 Task: Look for space in Monserrato, Italy from 1st June, 2023 to 9th June, 2023 for 5 adults in price range Rs.6000 to Rs.12000. Place can be entire place with 3 bedrooms having 3 beds and 3 bathrooms. Property type can be house, flat, guest house. Booking option can be shelf check-in. Required host language is English.
Action: Mouse moved to (541, 80)
Screenshot: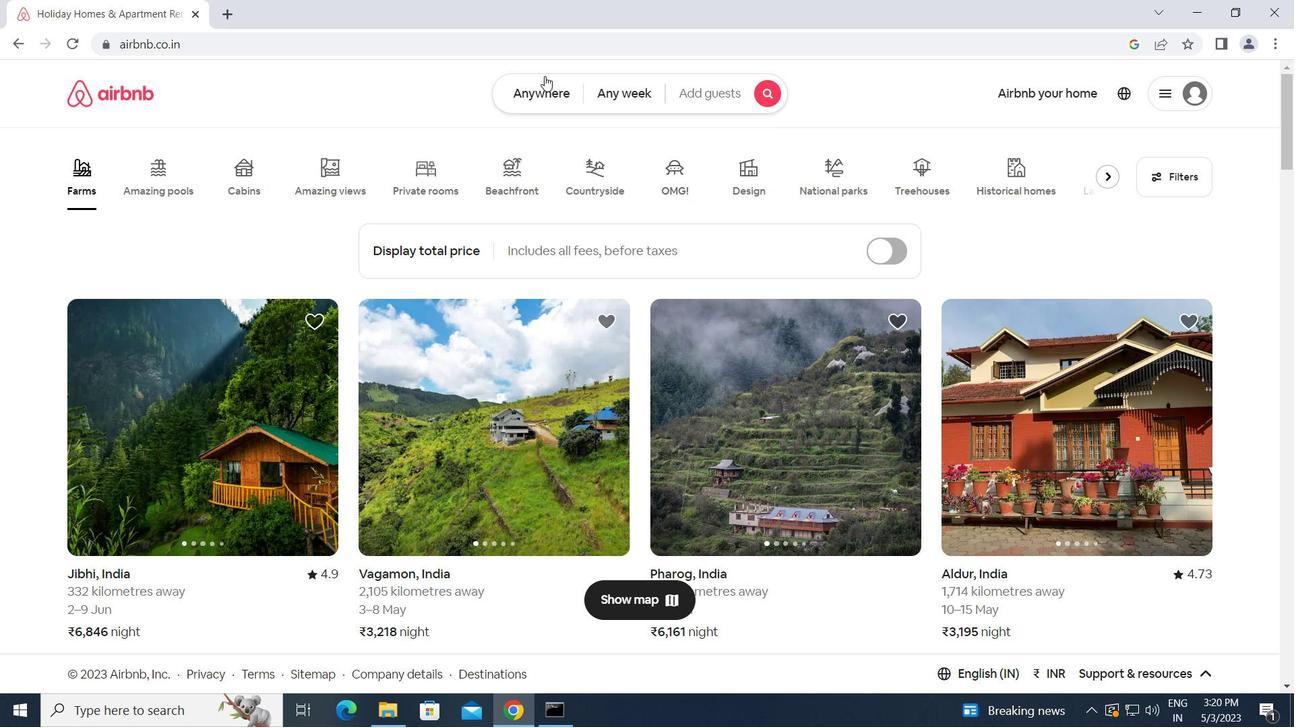 
Action: Mouse pressed left at (541, 80)
Screenshot: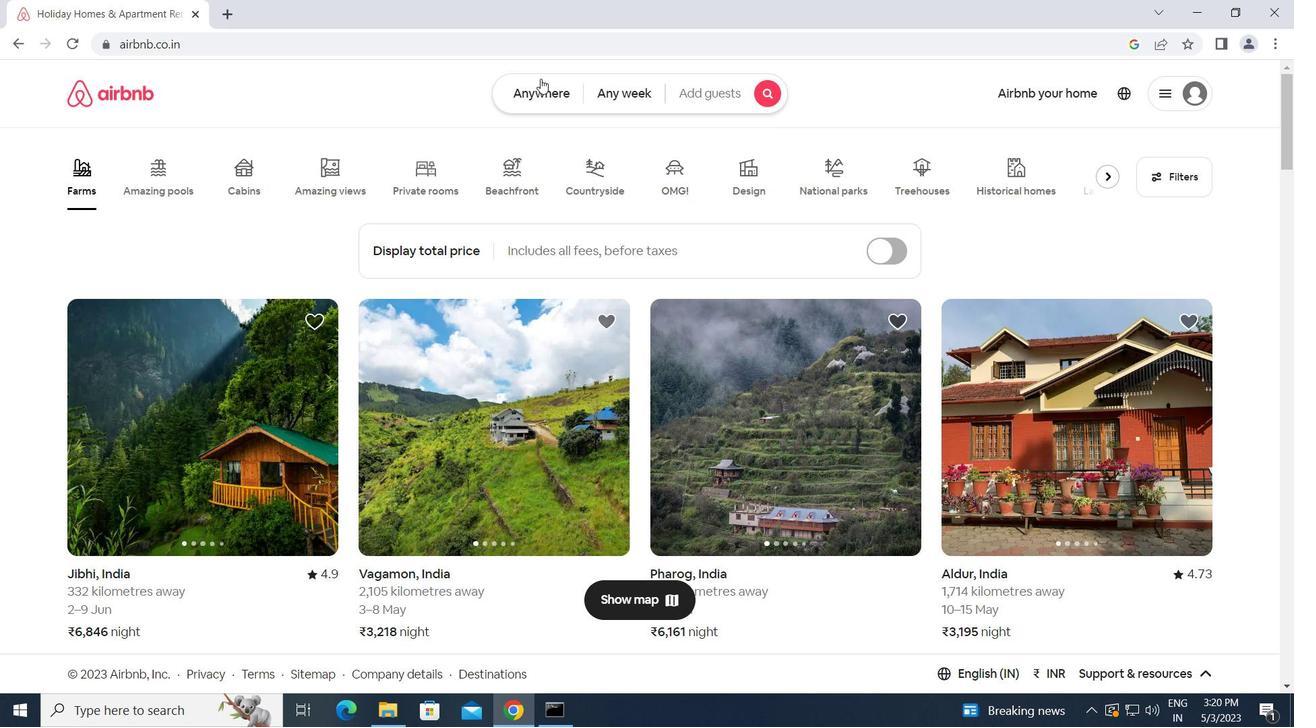 
Action: Mouse moved to (411, 148)
Screenshot: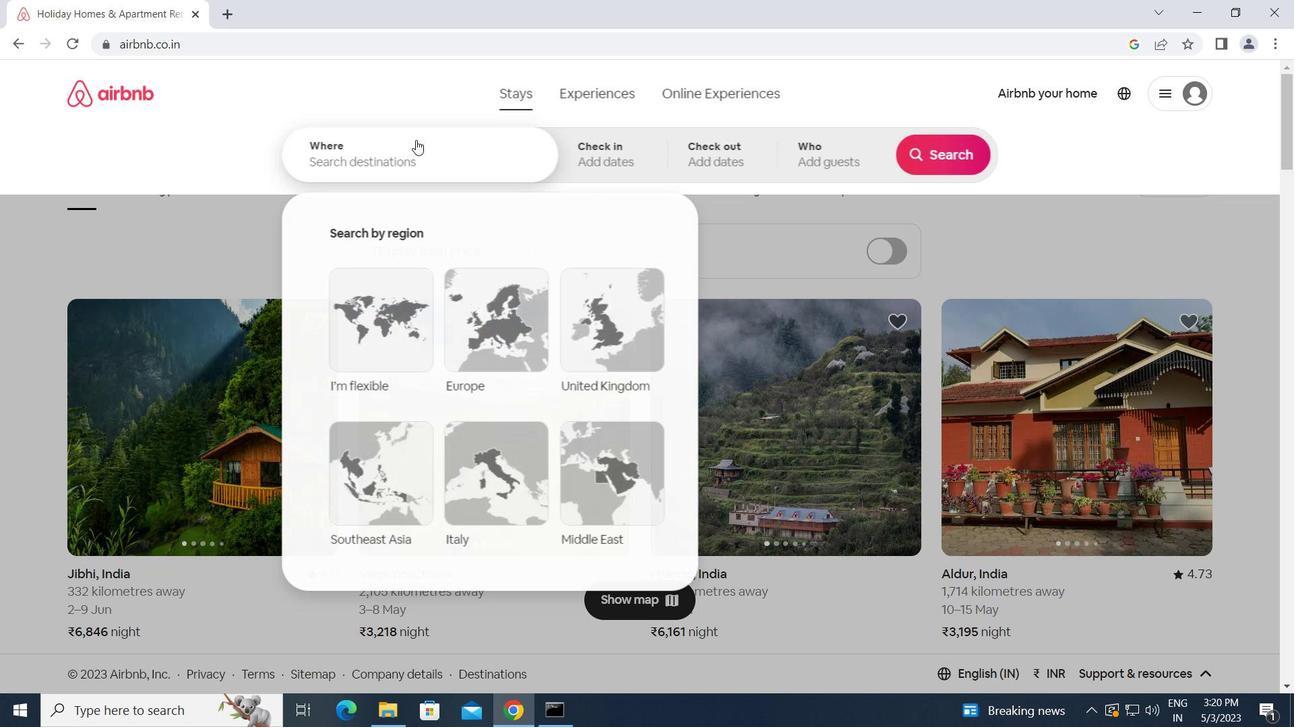
Action: Mouse pressed left at (411, 148)
Screenshot: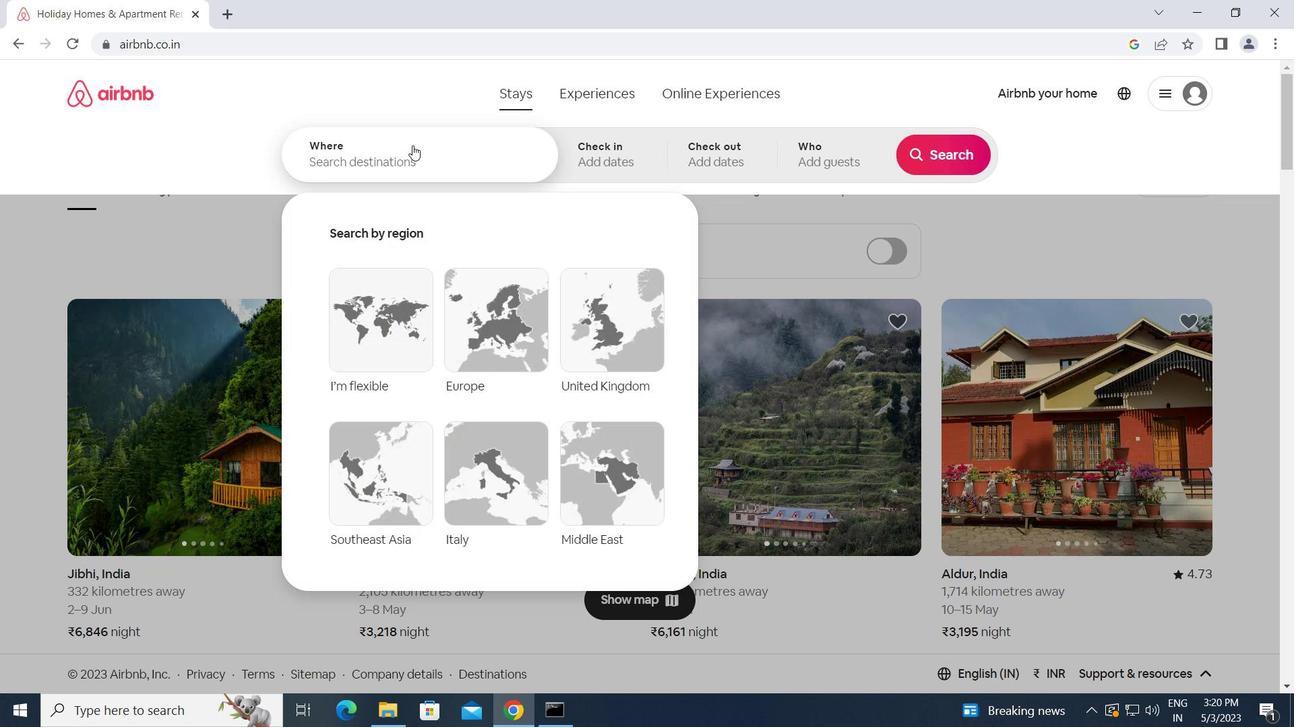 
Action: Key pressed m<Key.caps_lock>onserrato,<Key.space><Key.caps_lock>i<Key.caps_lock>taly<Key.enter>
Screenshot: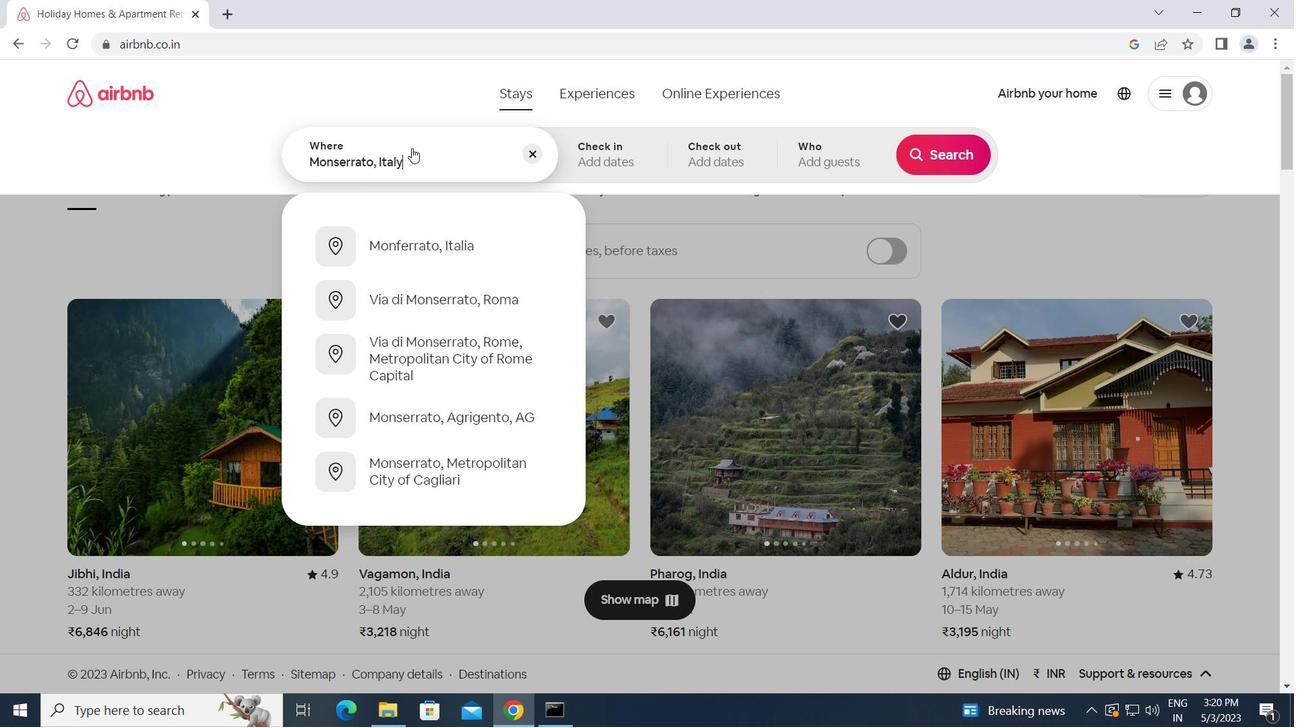 
Action: Mouse moved to (847, 363)
Screenshot: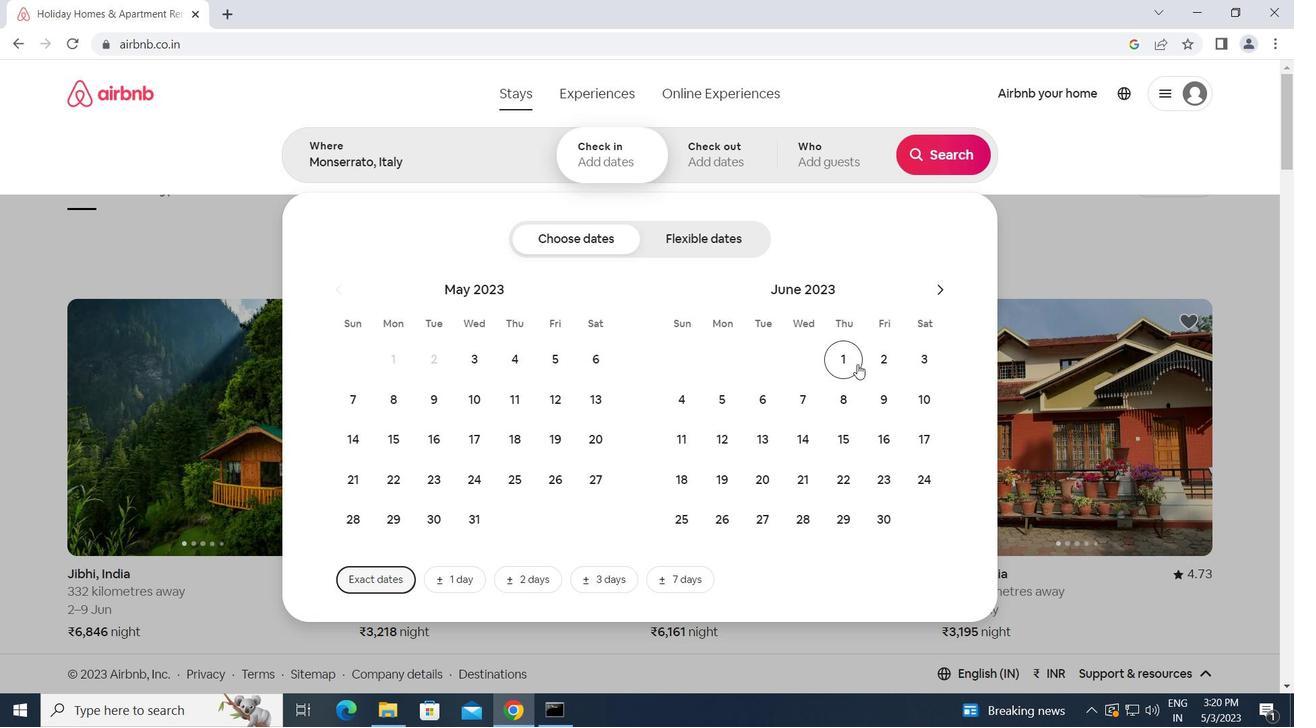 
Action: Mouse pressed left at (847, 363)
Screenshot: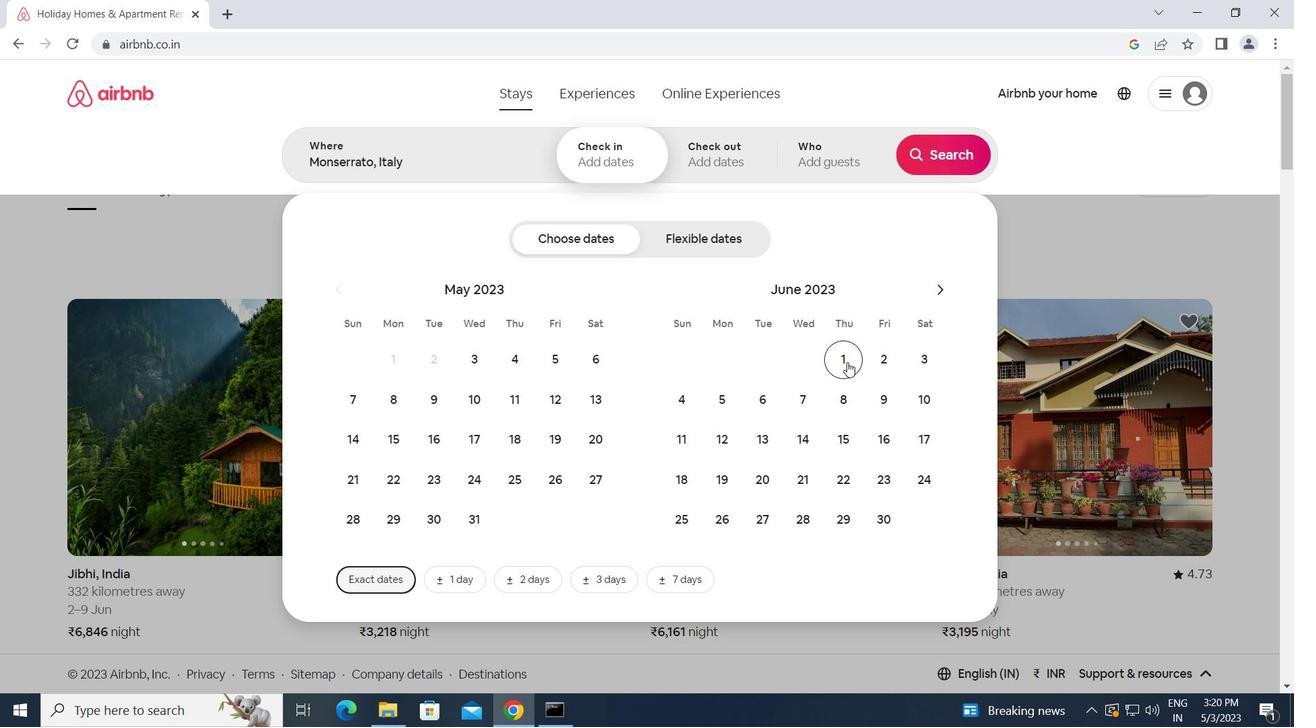 
Action: Mouse moved to (886, 398)
Screenshot: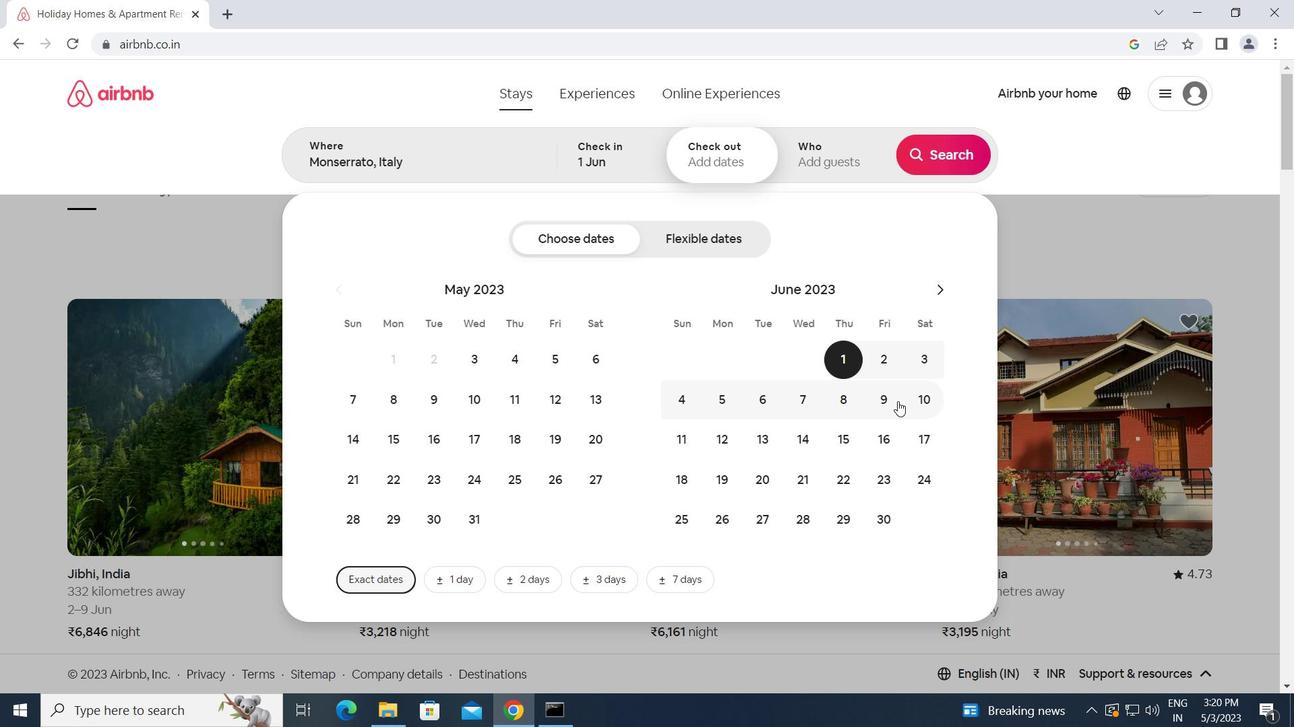 
Action: Mouse pressed left at (886, 398)
Screenshot: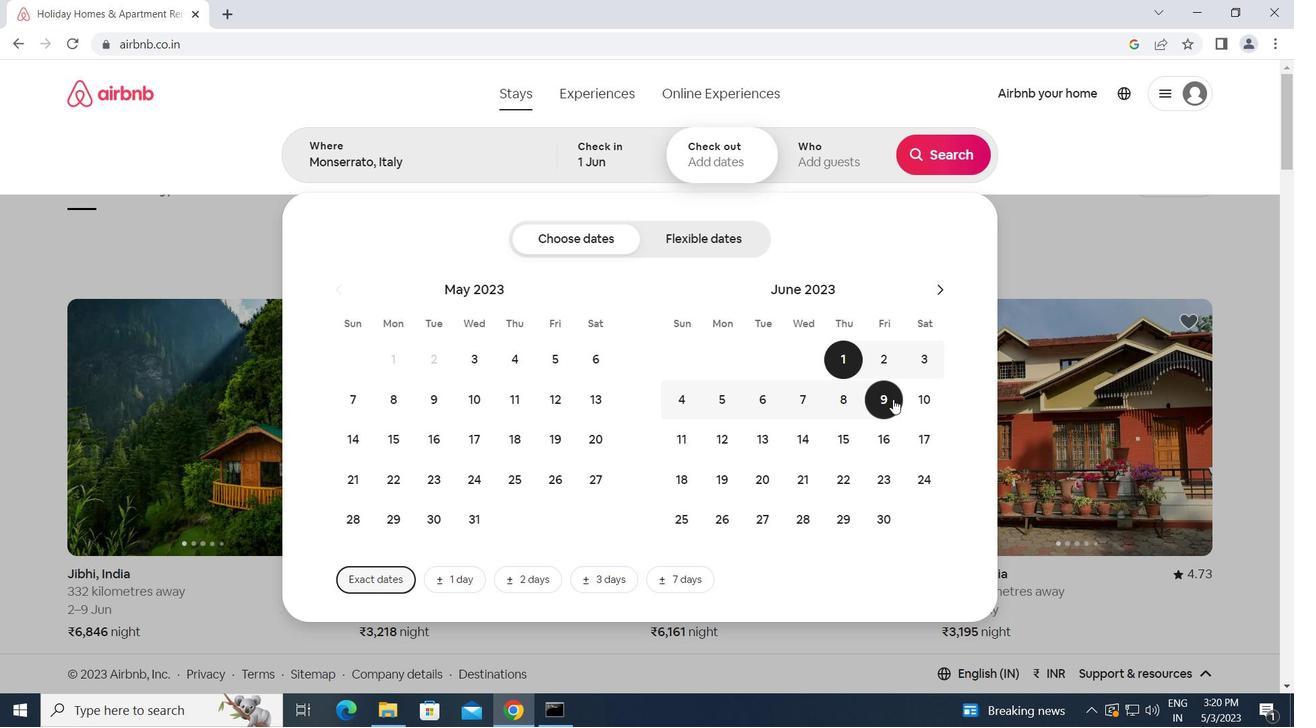 
Action: Mouse moved to (809, 147)
Screenshot: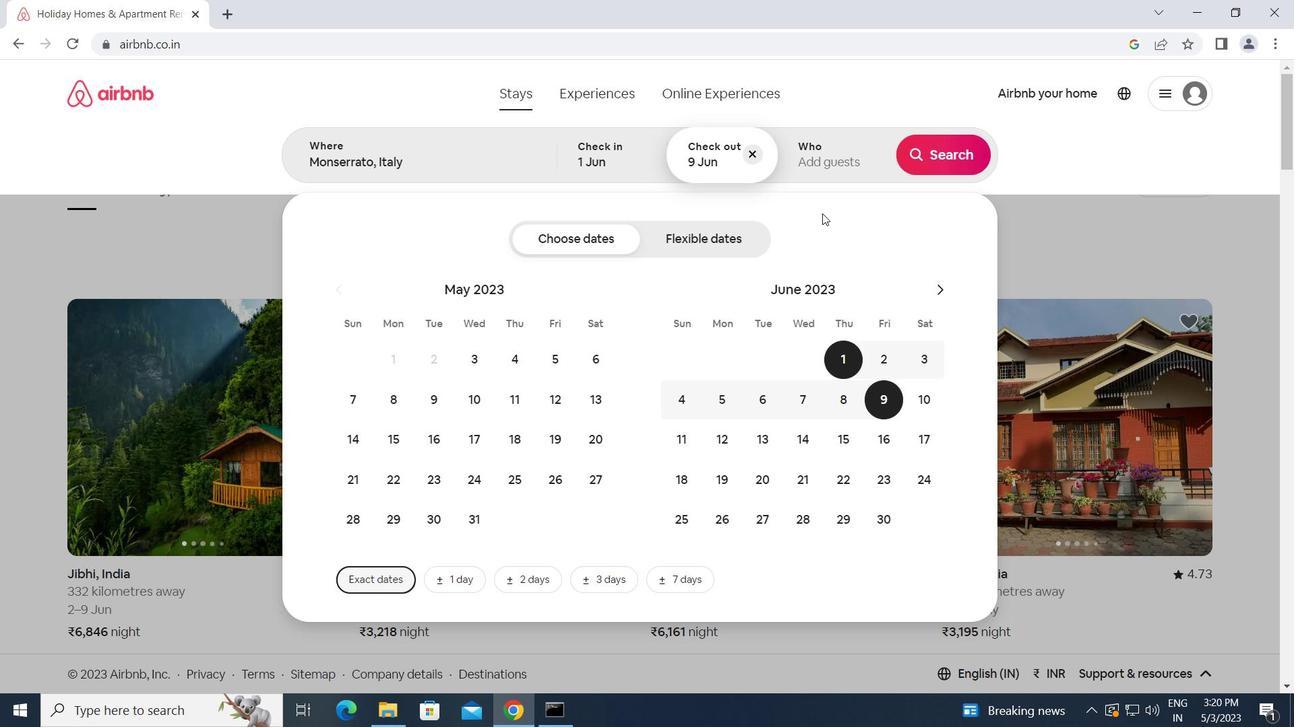 
Action: Mouse pressed left at (809, 147)
Screenshot: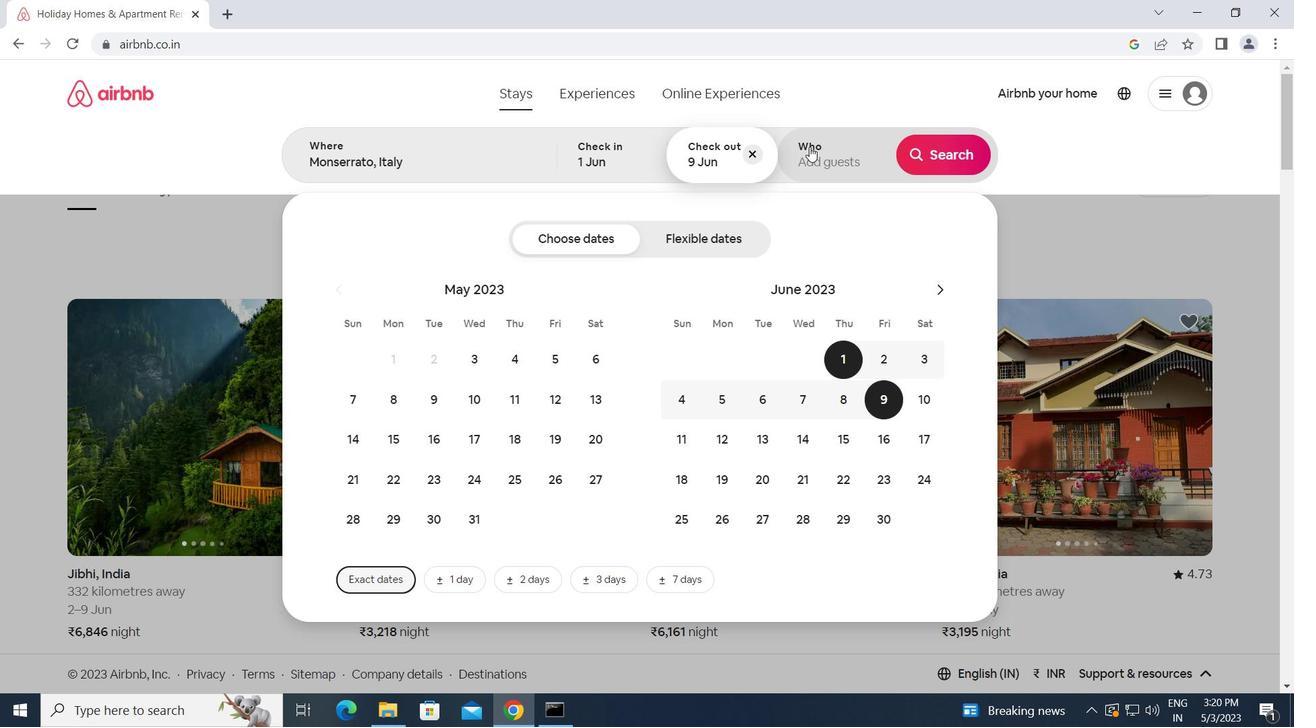 
Action: Mouse moved to (942, 252)
Screenshot: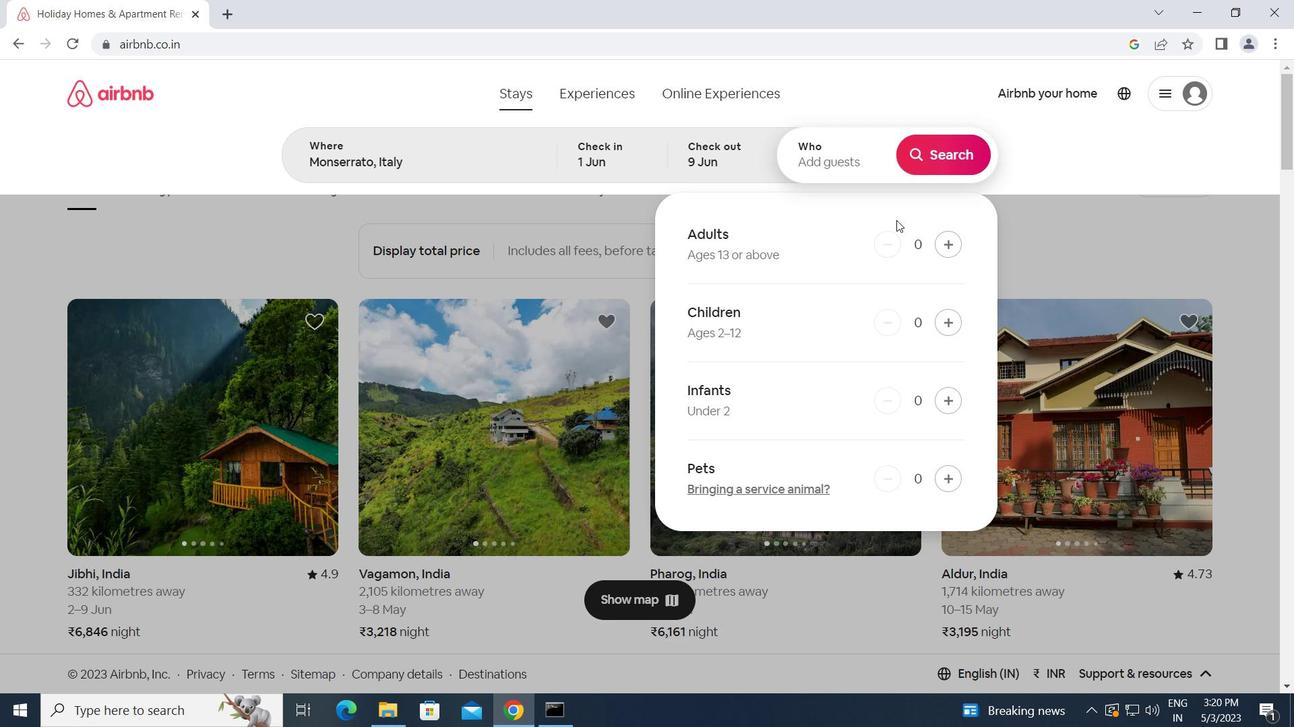 
Action: Mouse pressed left at (942, 252)
Screenshot: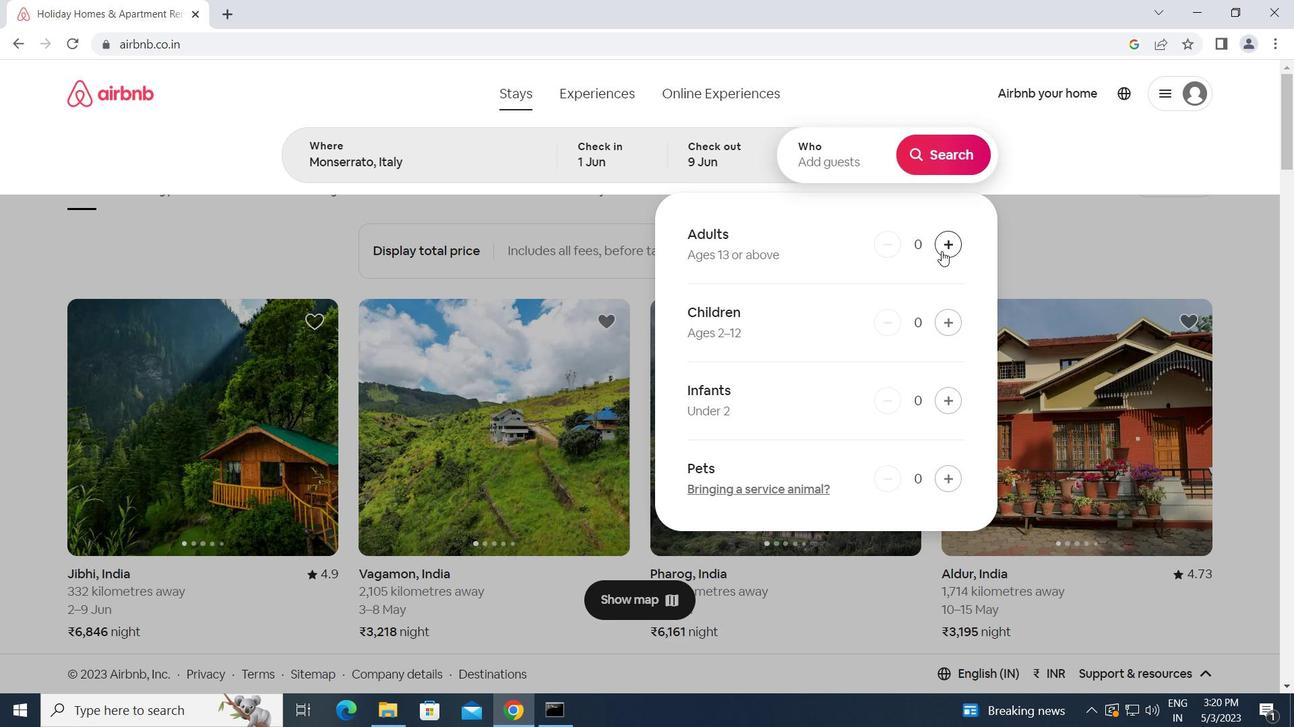 
Action: Mouse pressed left at (942, 252)
Screenshot: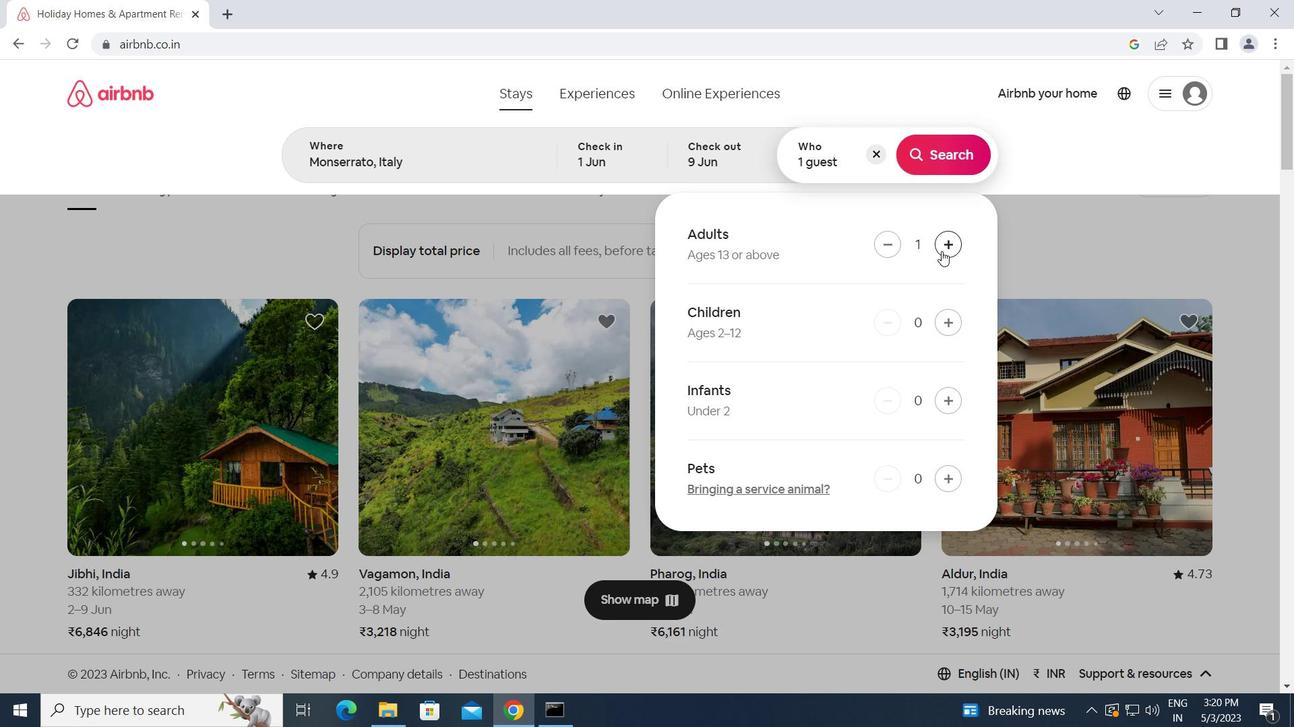 
Action: Mouse pressed left at (942, 252)
Screenshot: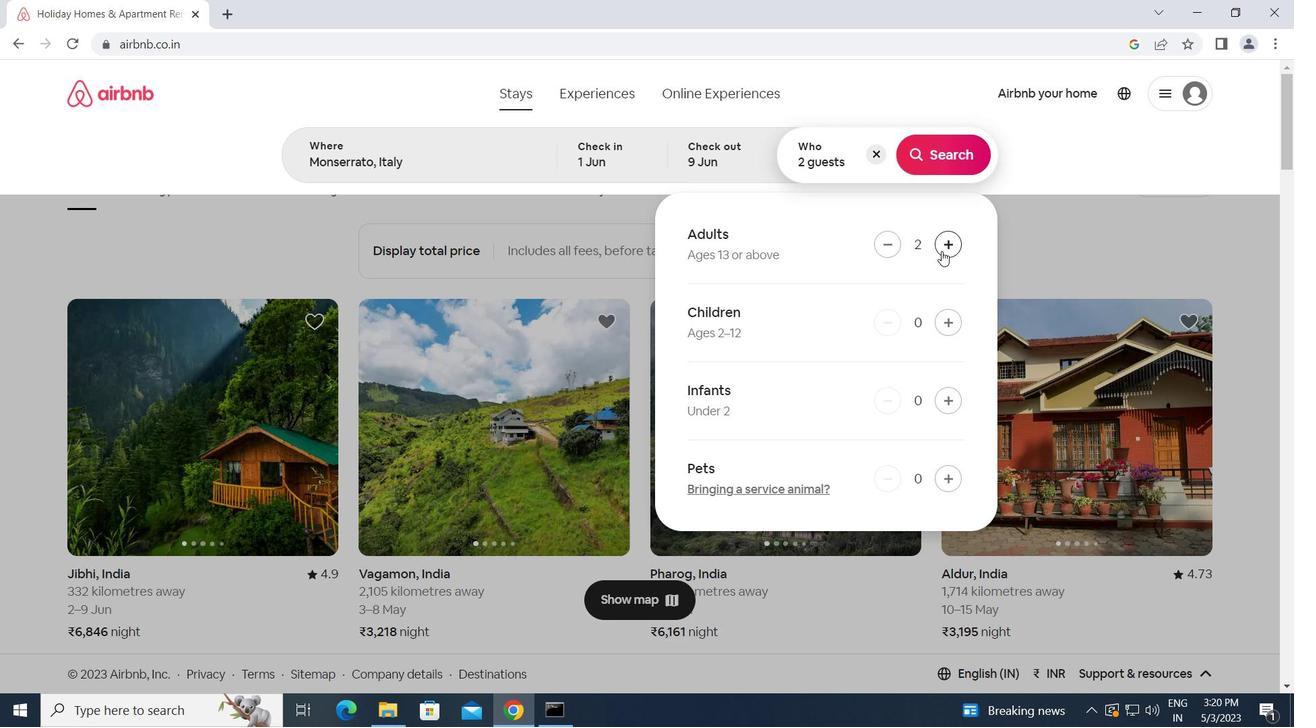
Action: Mouse pressed left at (942, 252)
Screenshot: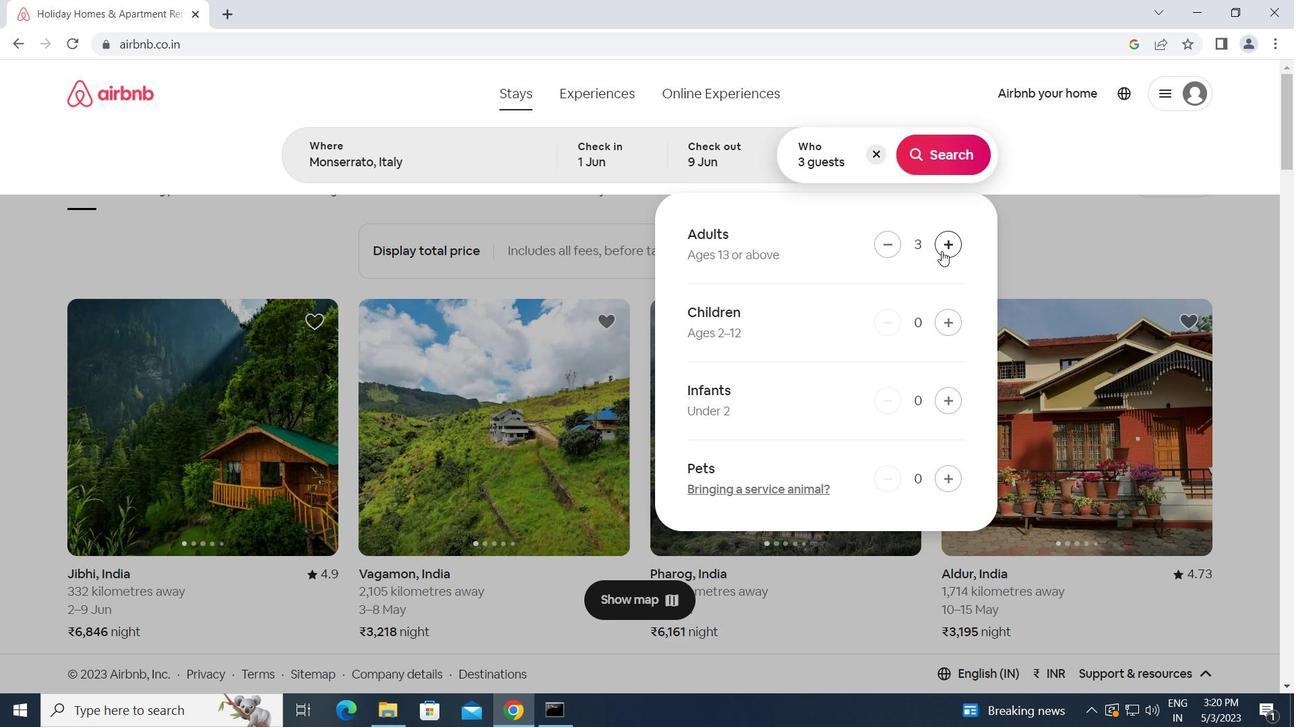 
Action: Mouse pressed left at (942, 252)
Screenshot: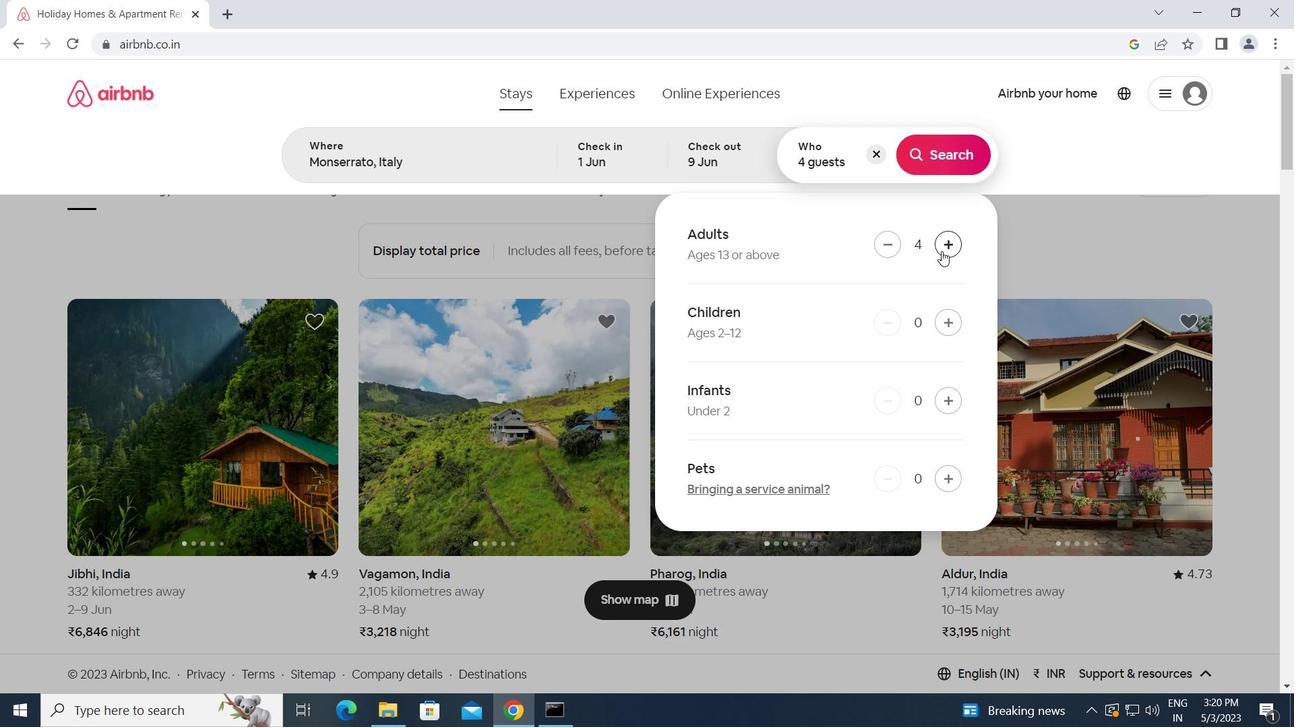 
Action: Mouse moved to (942, 154)
Screenshot: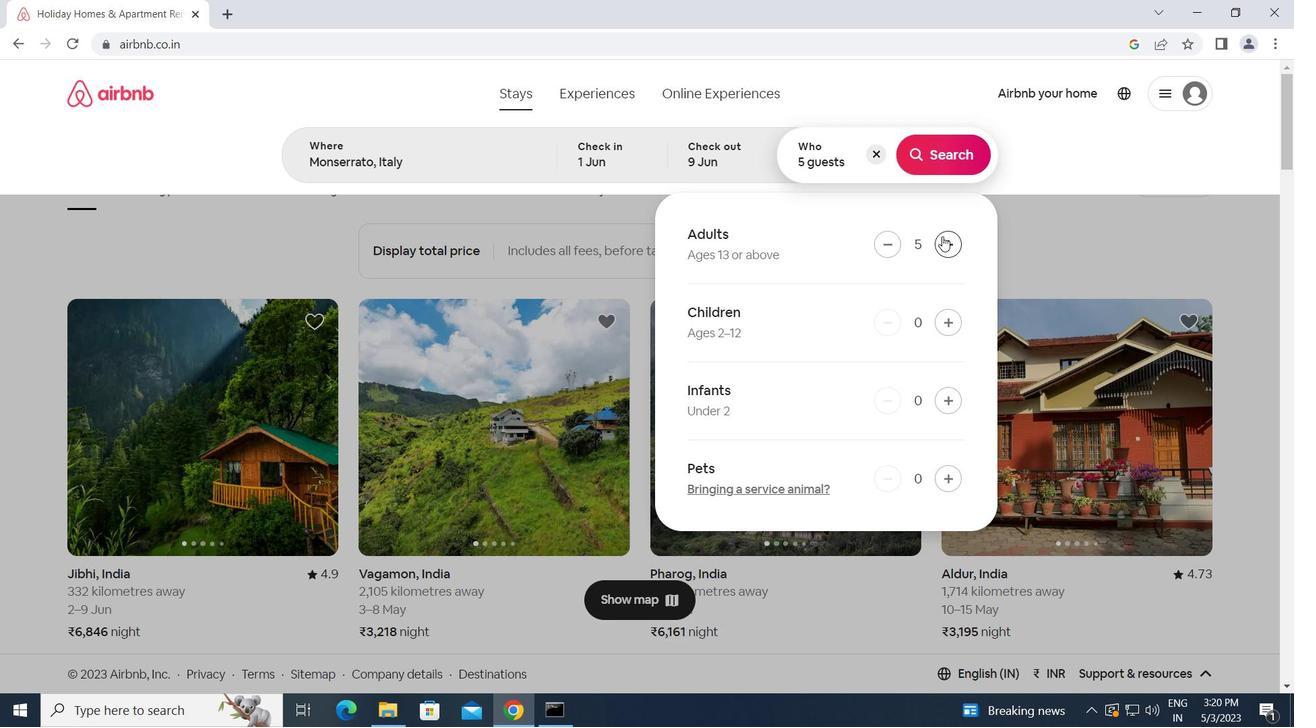 
Action: Mouse pressed left at (942, 154)
Screenshot: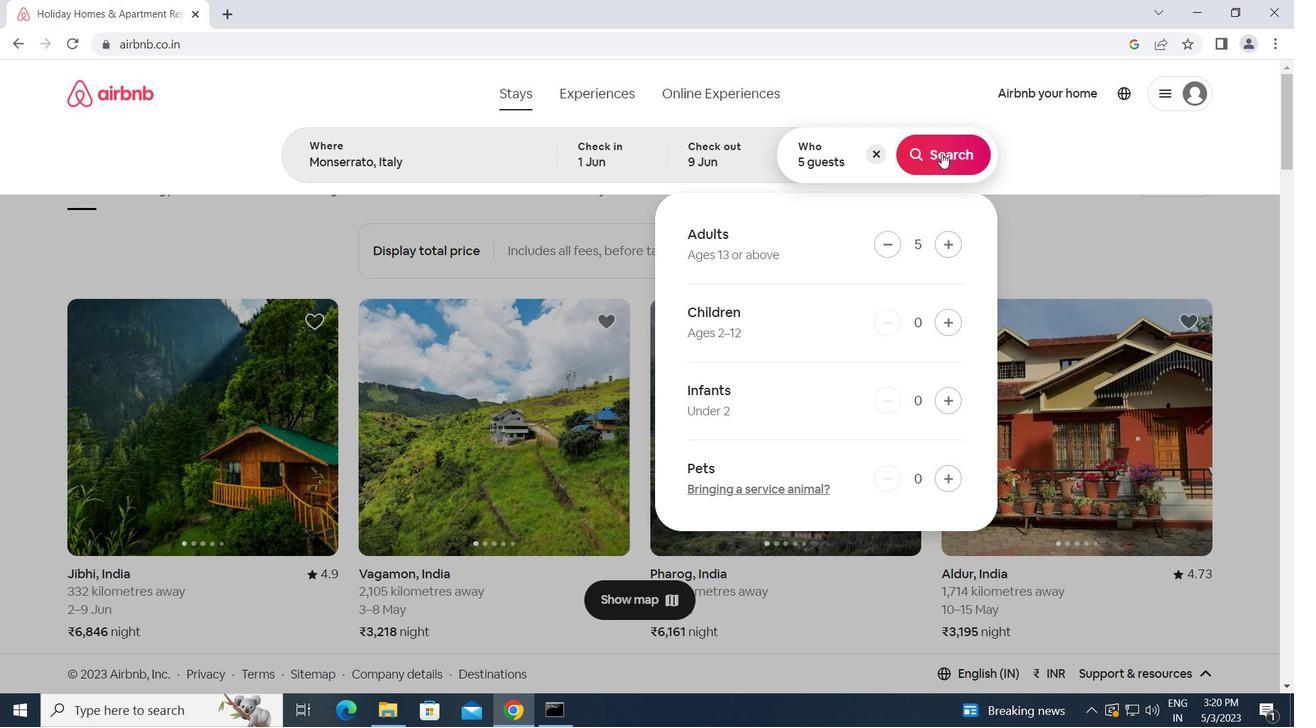 
Action: Mouse moved to (1213, 150)
Screenshot: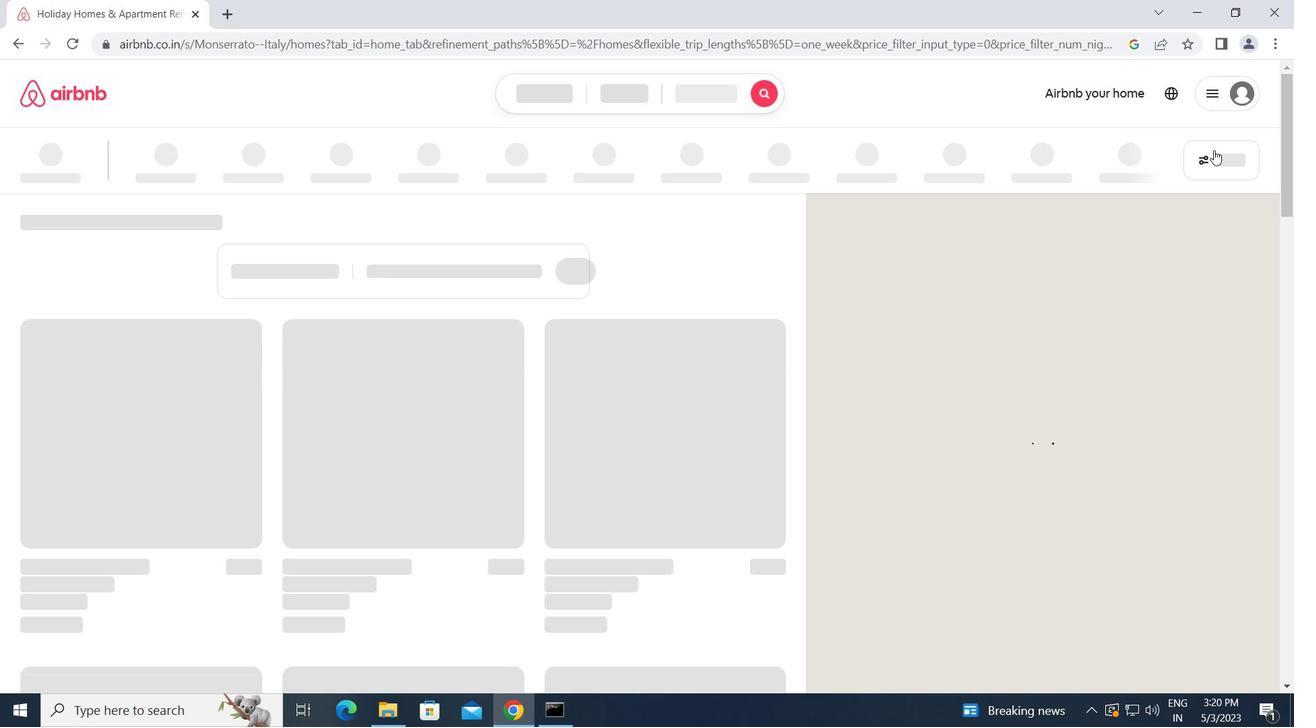 
Action: Mouse pressed left at (1213, 150)
Screenshot: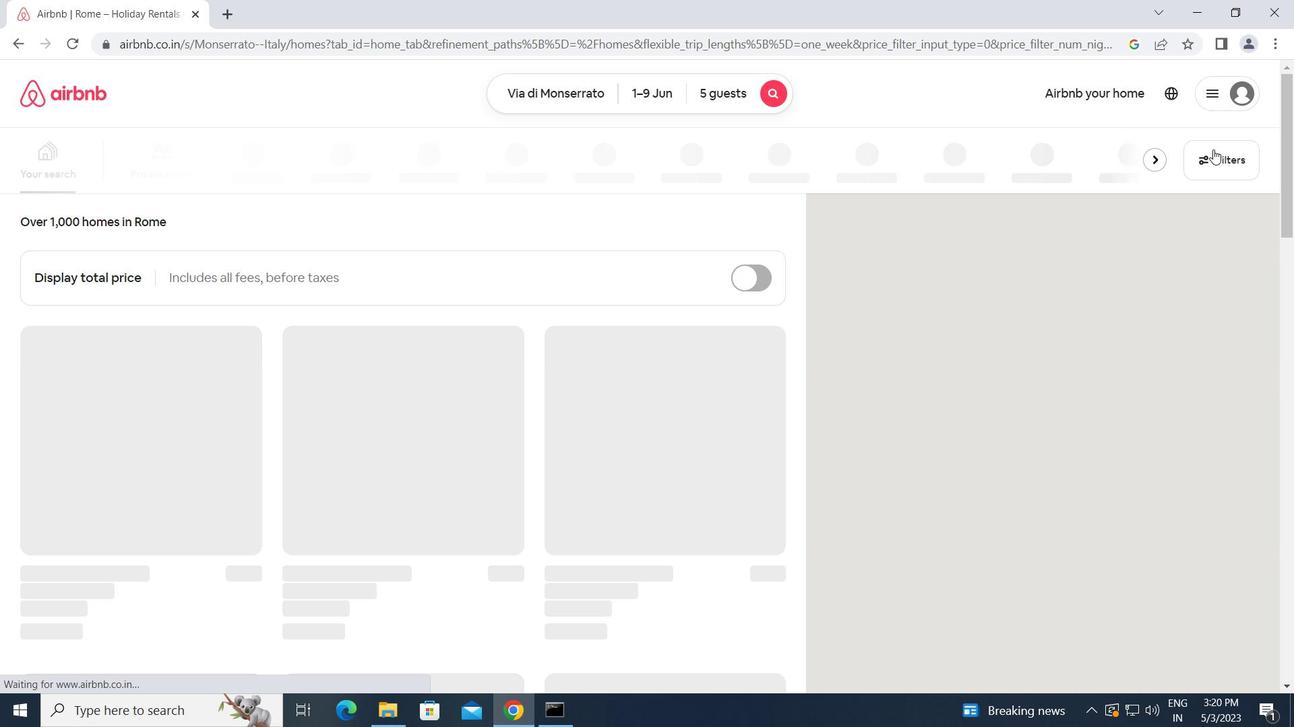 
Action: Mouse moved to (436, 372)
Screenshot: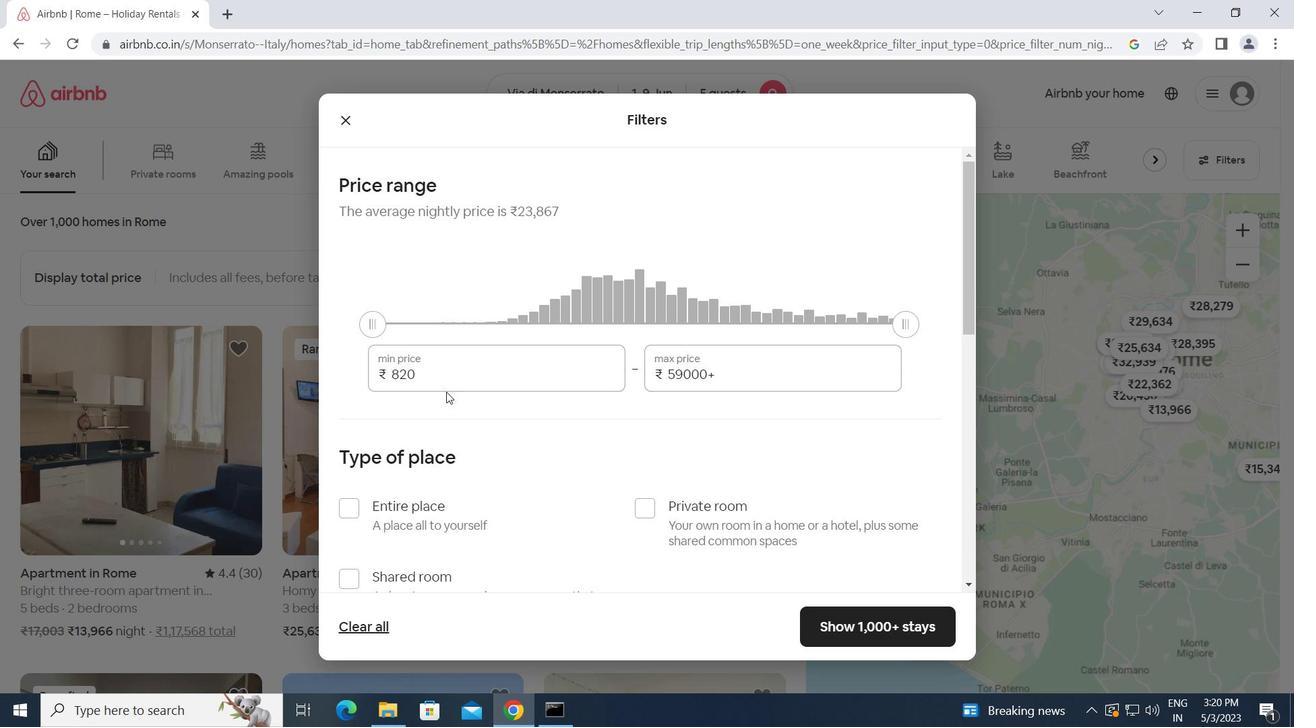 
Action: Mouse pressed left at (436, 372)
Screenshot: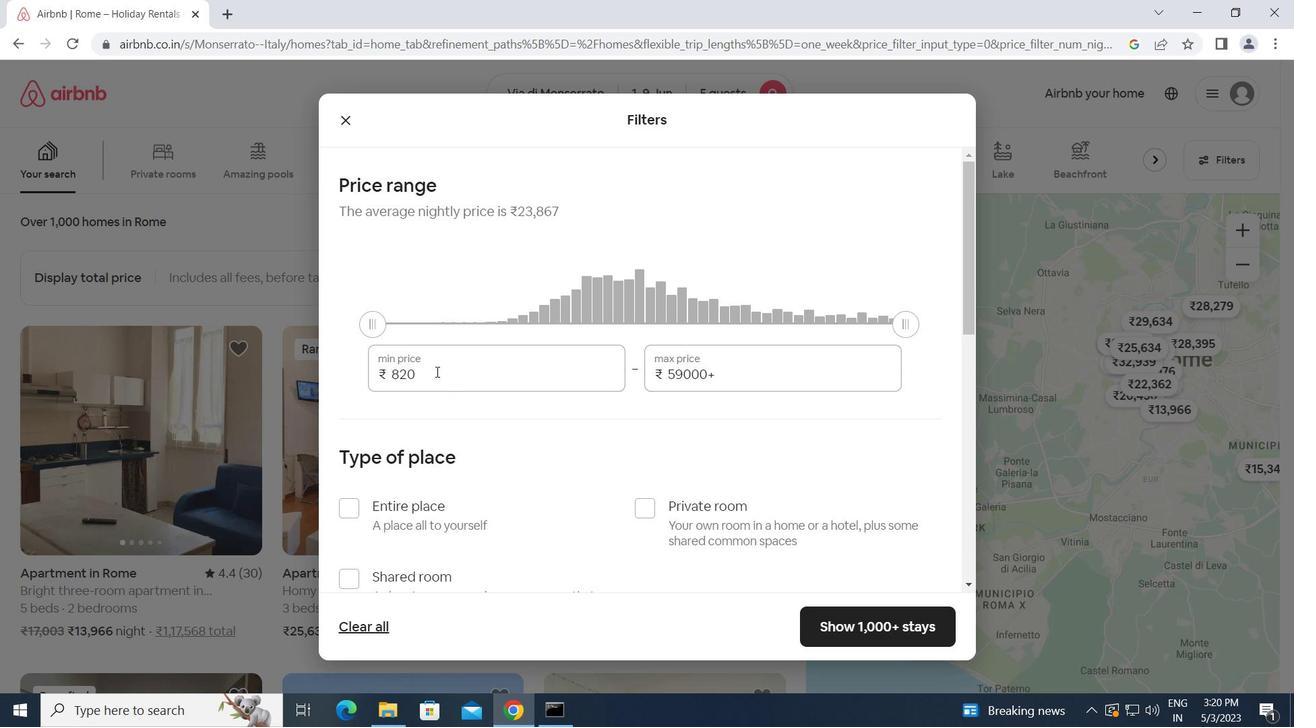 
Action: Mouse moved to (375, 380)
Screenshot: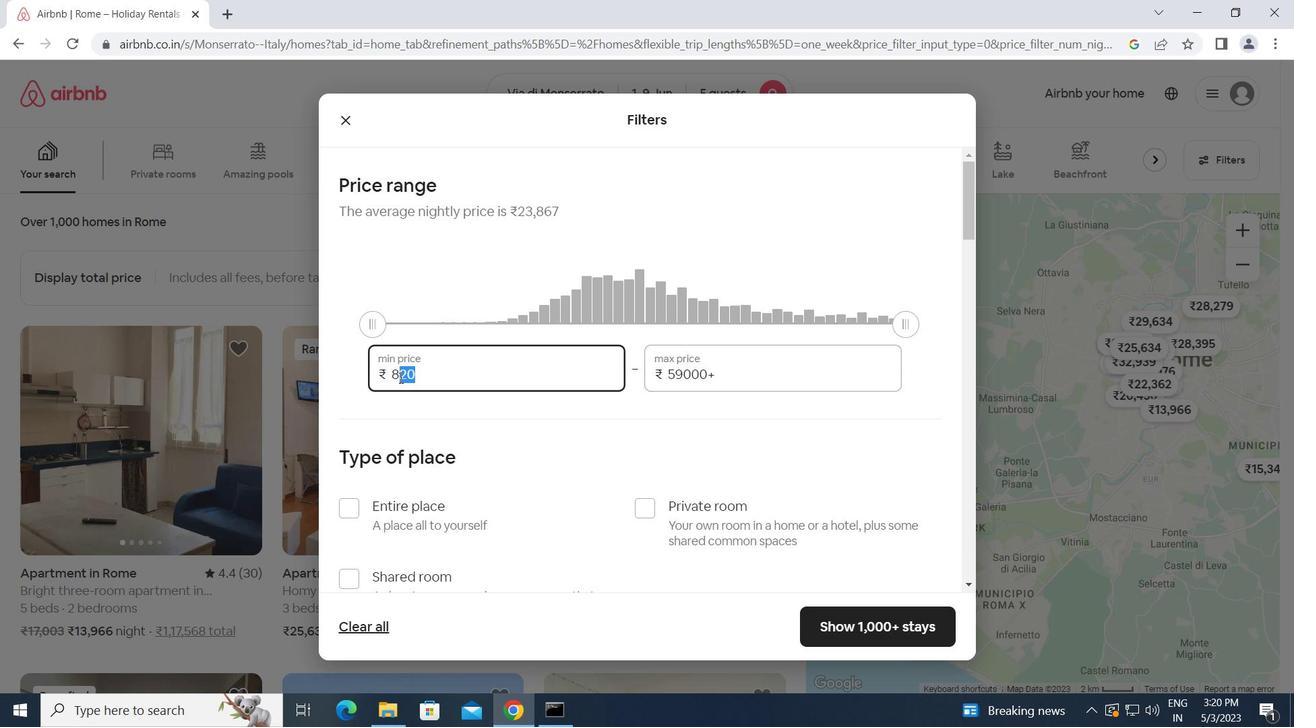 
Action: Key pressed 6000<Key.tab>12000
Screenshot: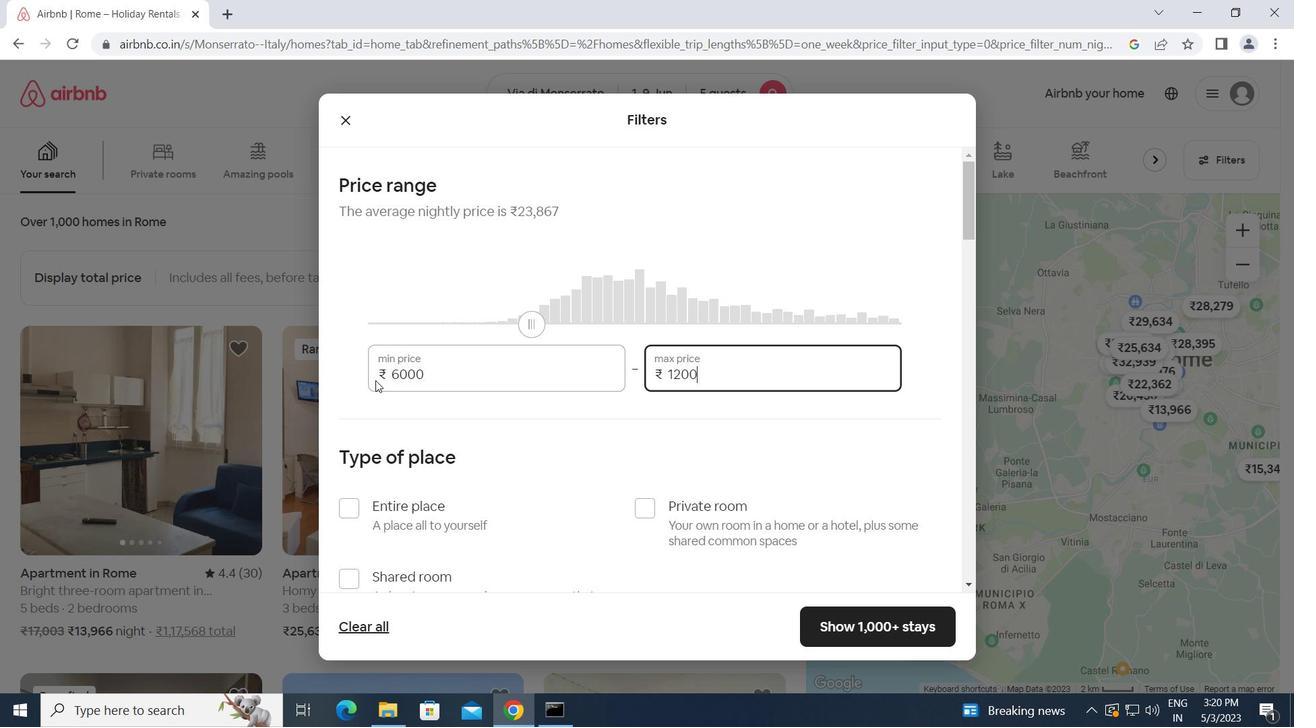 
Action: Mouse moved to (341, 509)
Screenshot: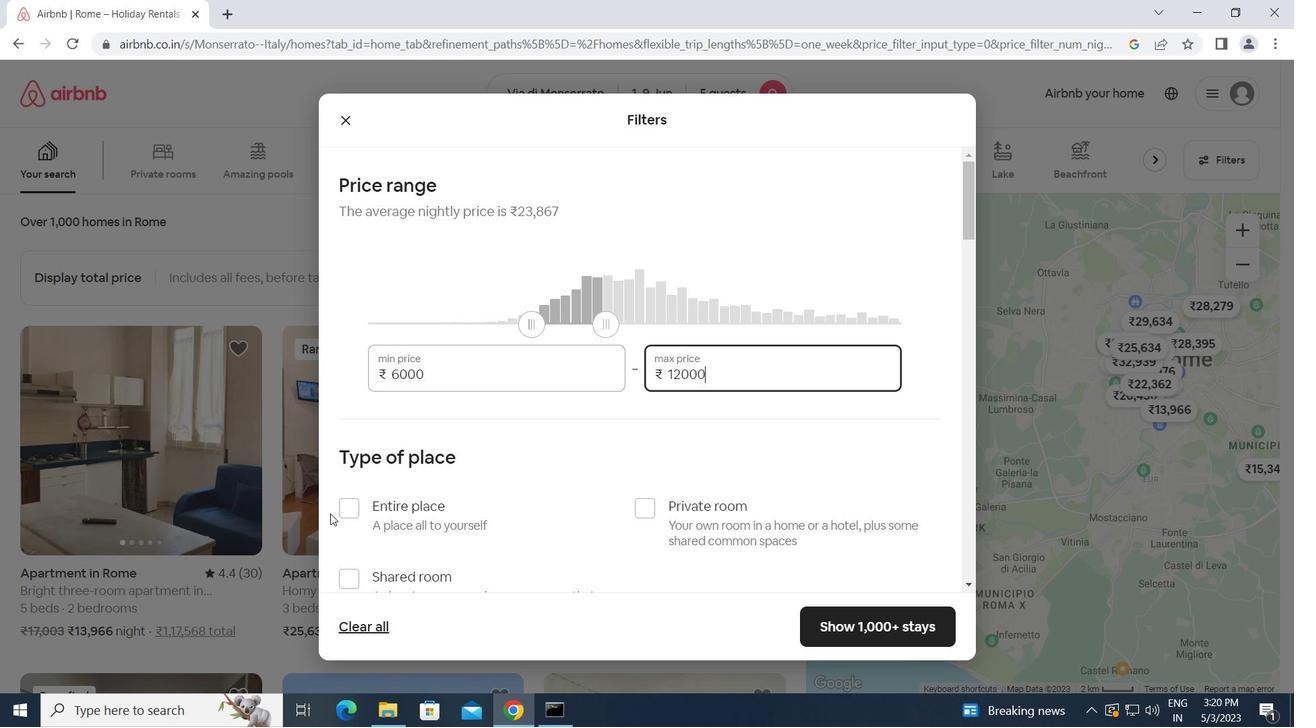 
Action: Mouse pressed left at (341, 509)
Screenshot: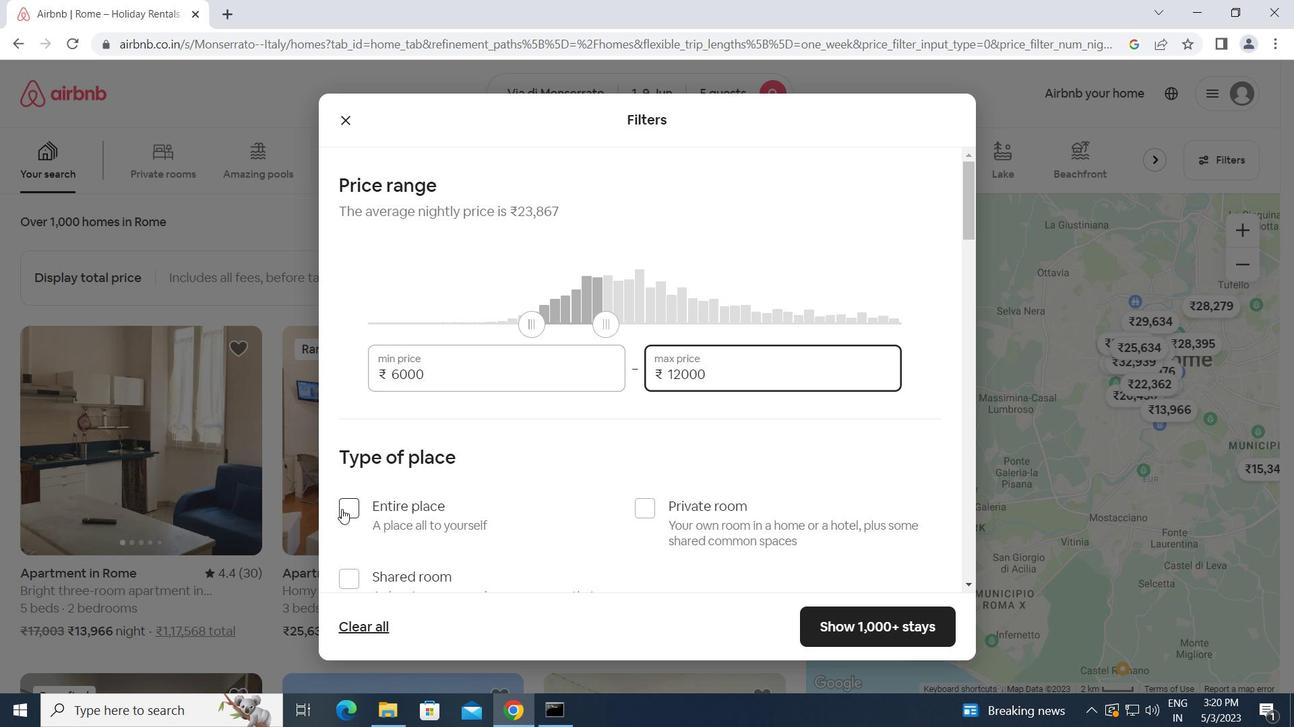 
Action: Mouse moved to (429, 505)
Screenshot: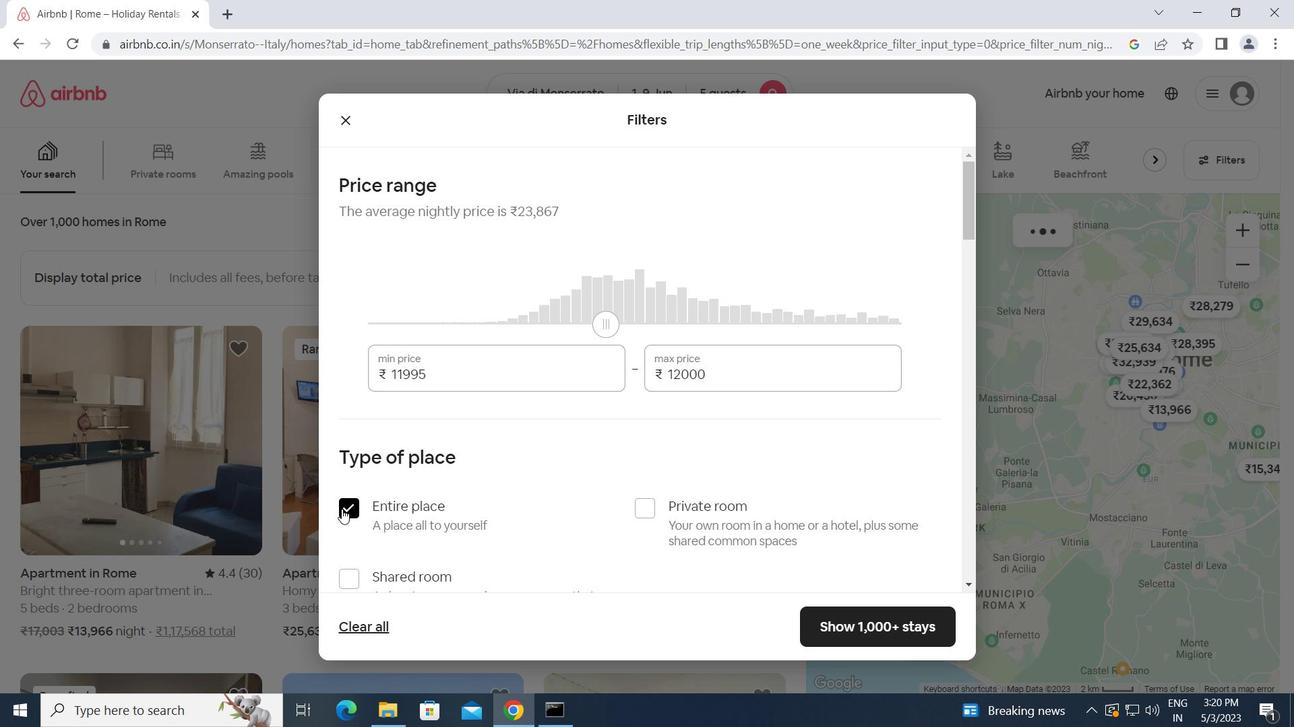 
Action: Mouse scrolled (429, 504) with delta (0, 0)
Screenshot: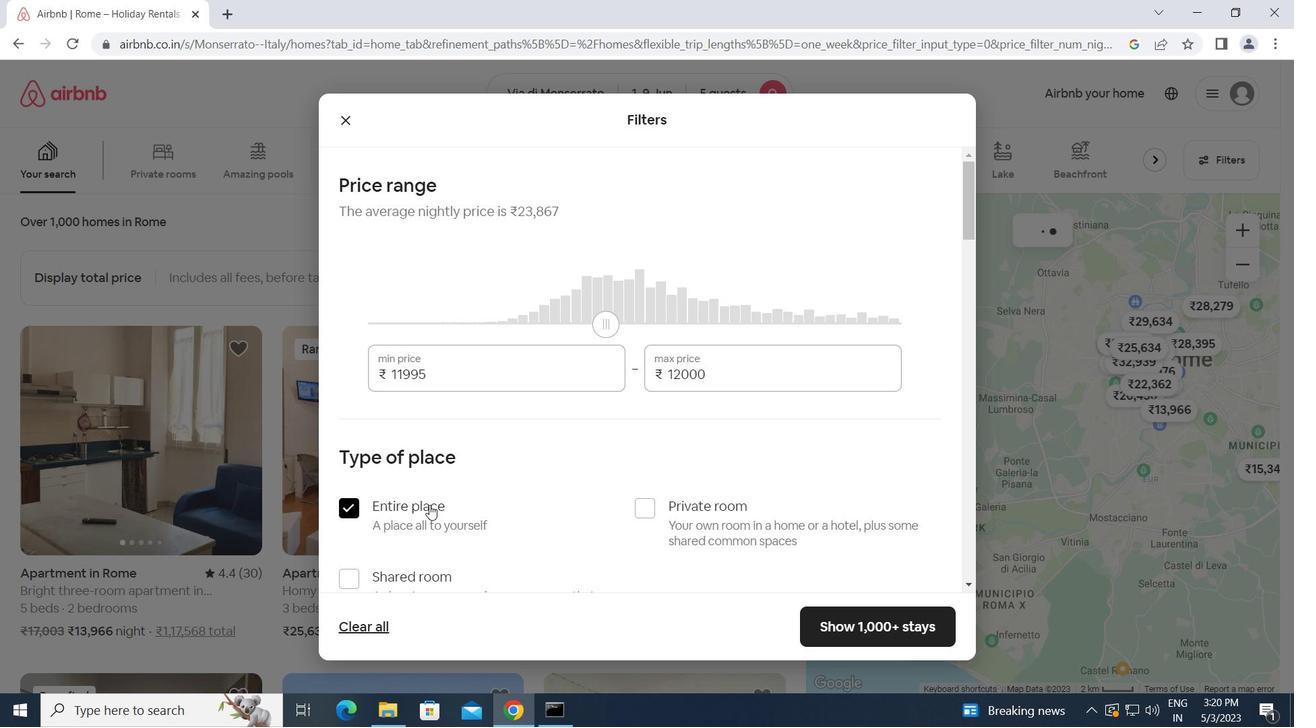 
Action: Mouse scrolled (429, 504) with delta (0, 0)
Screenshot: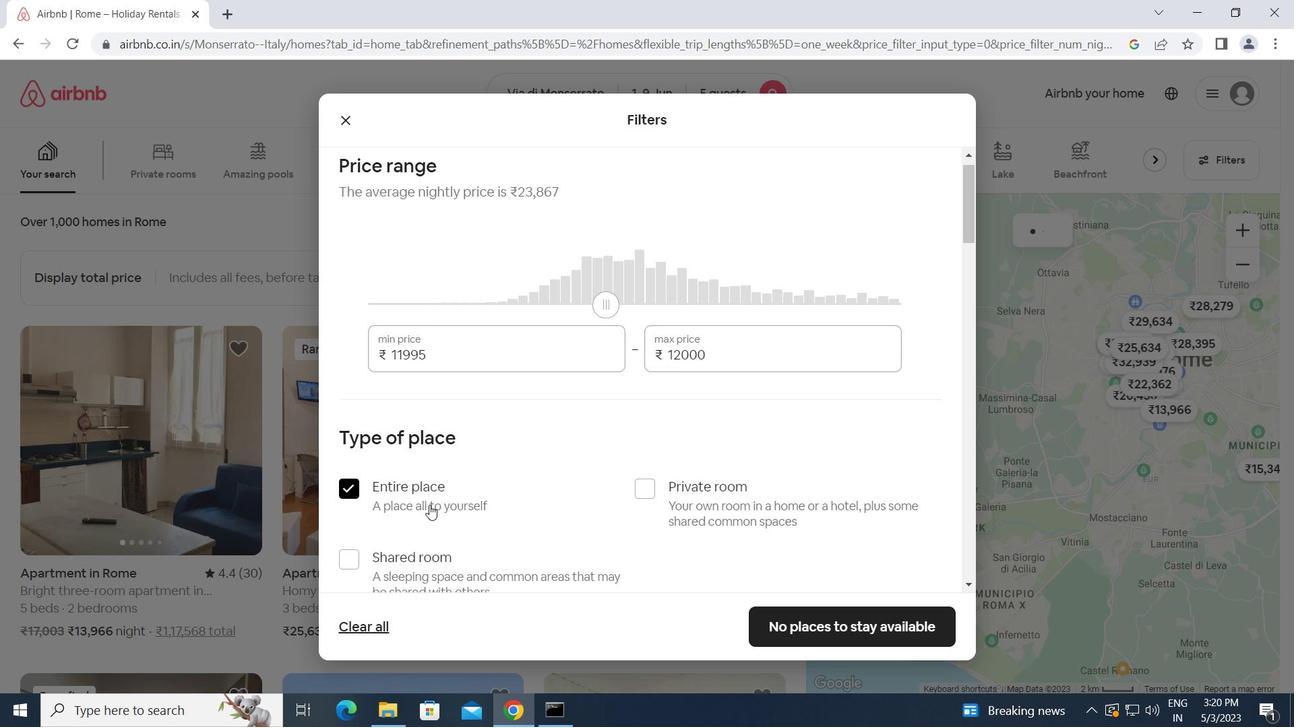 
Action: Mouse scrolled (429, 504) with delta (0, 0)
Screenshot: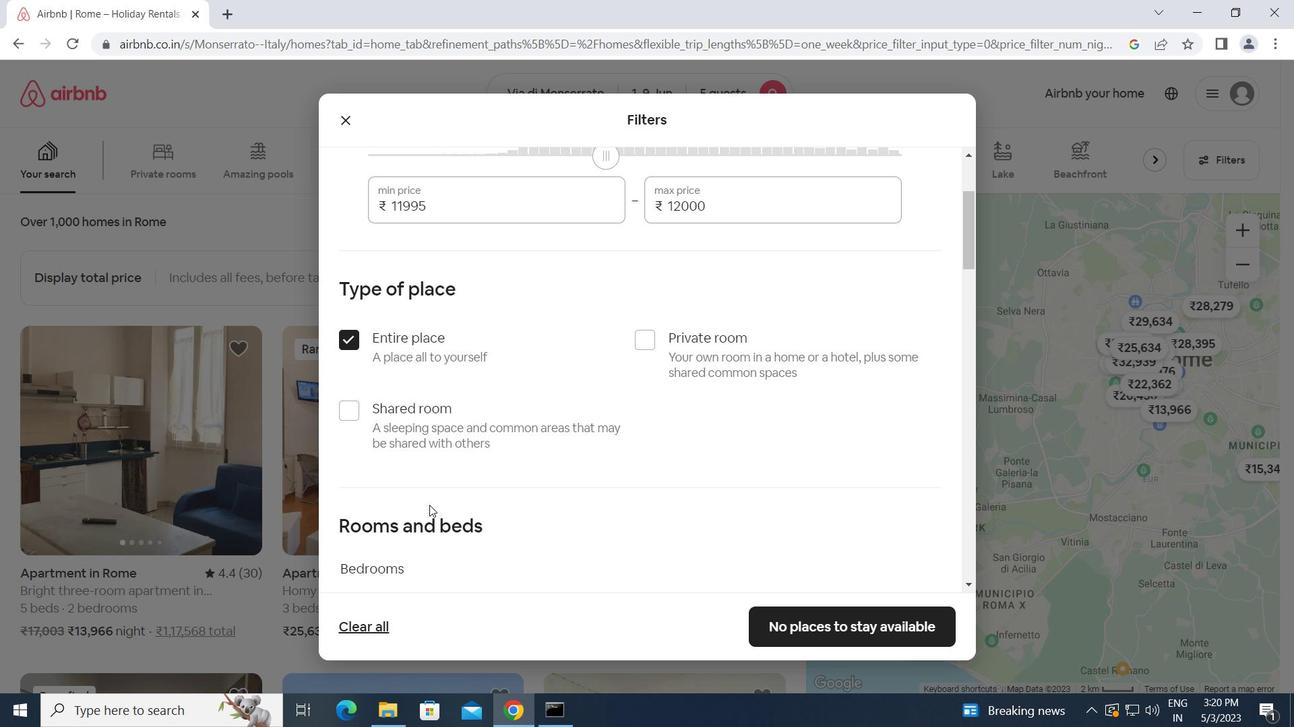 
Action: Mouse scrolled (429, 504) with delta (0, 0)
Screenshot: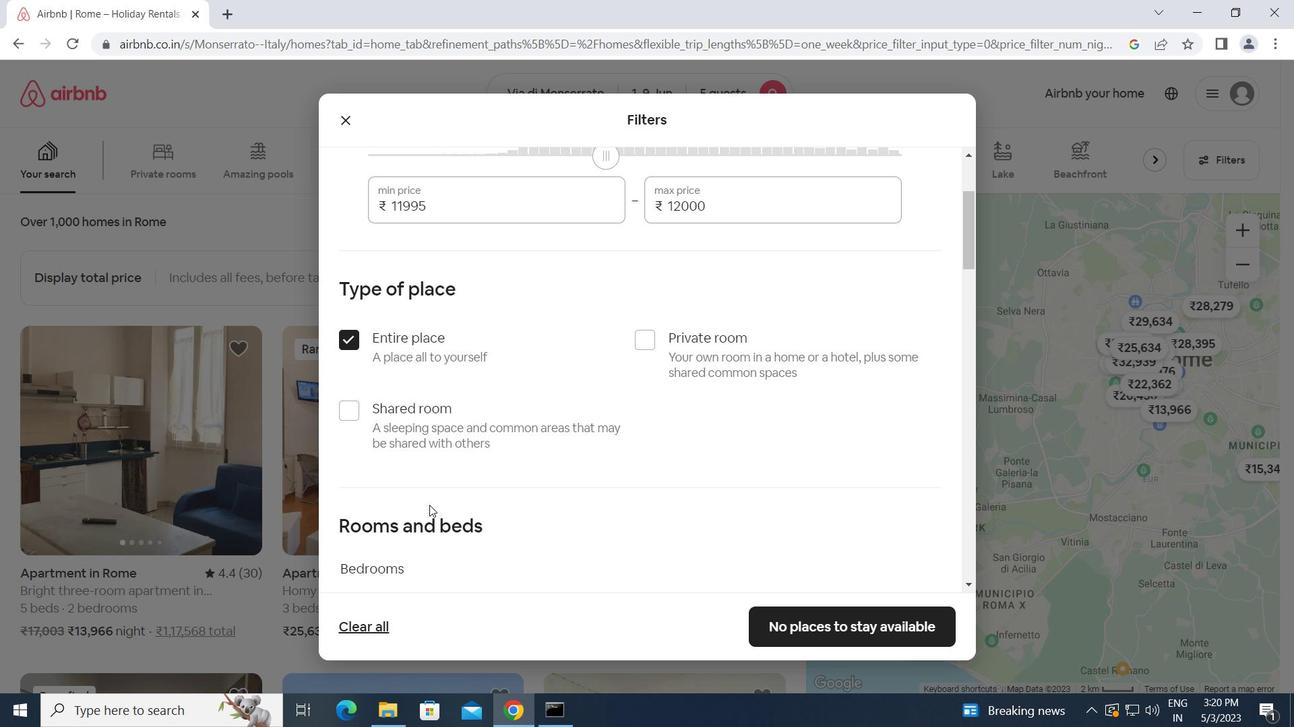 
Action: Mouse moved to (569, 440)
Screenshot: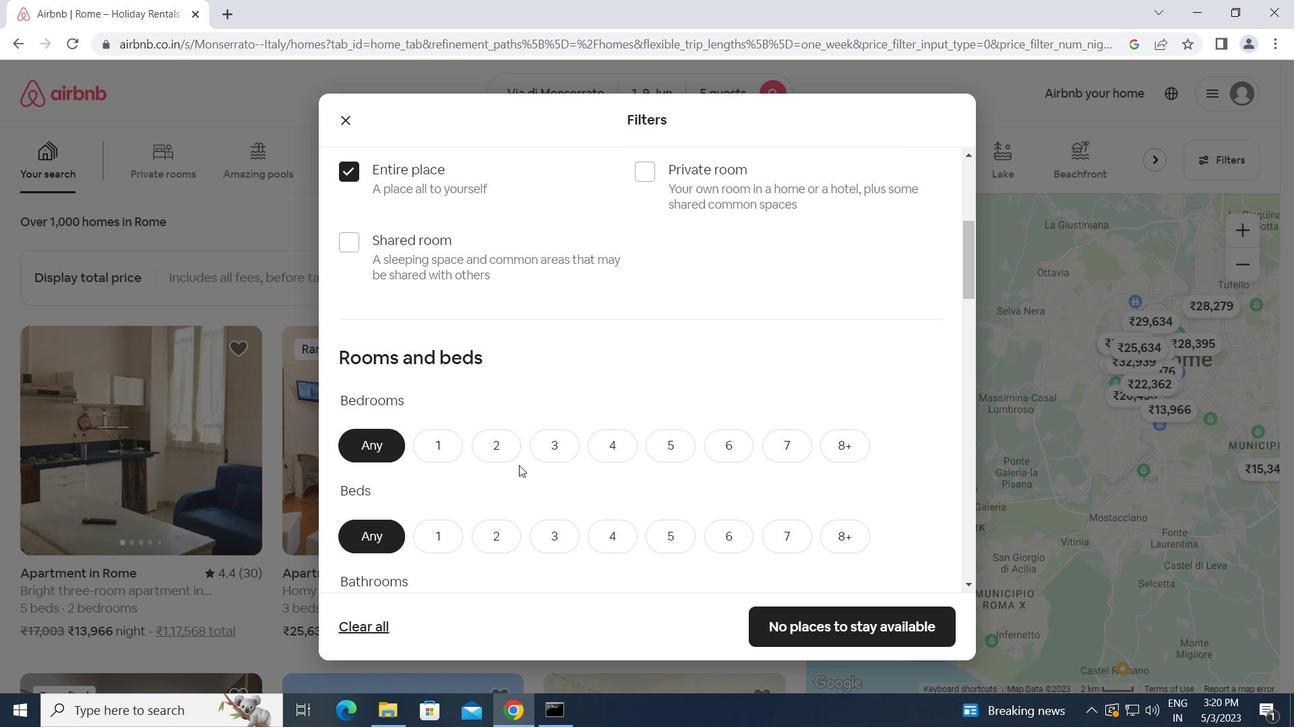 
Action: Mouse pressed left at (569, 440)
Screenshot: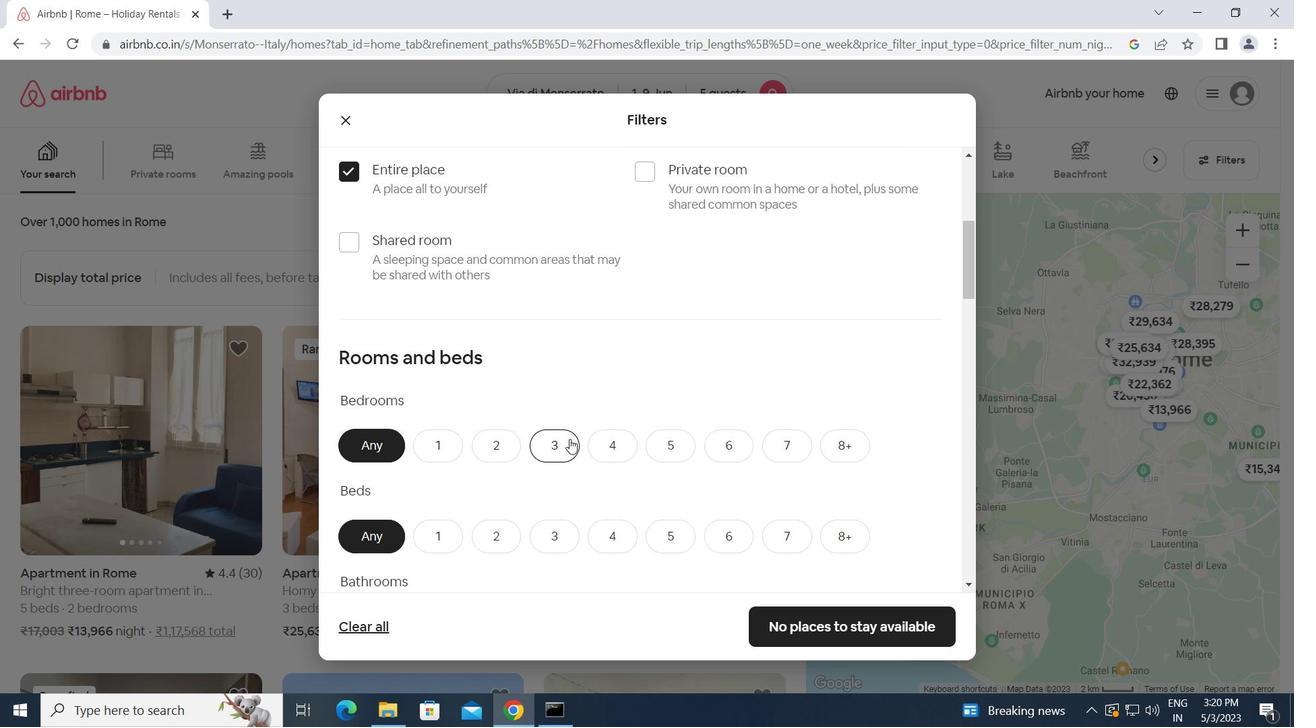 
Action: Mouse moved to (551, 539)
Screenshot: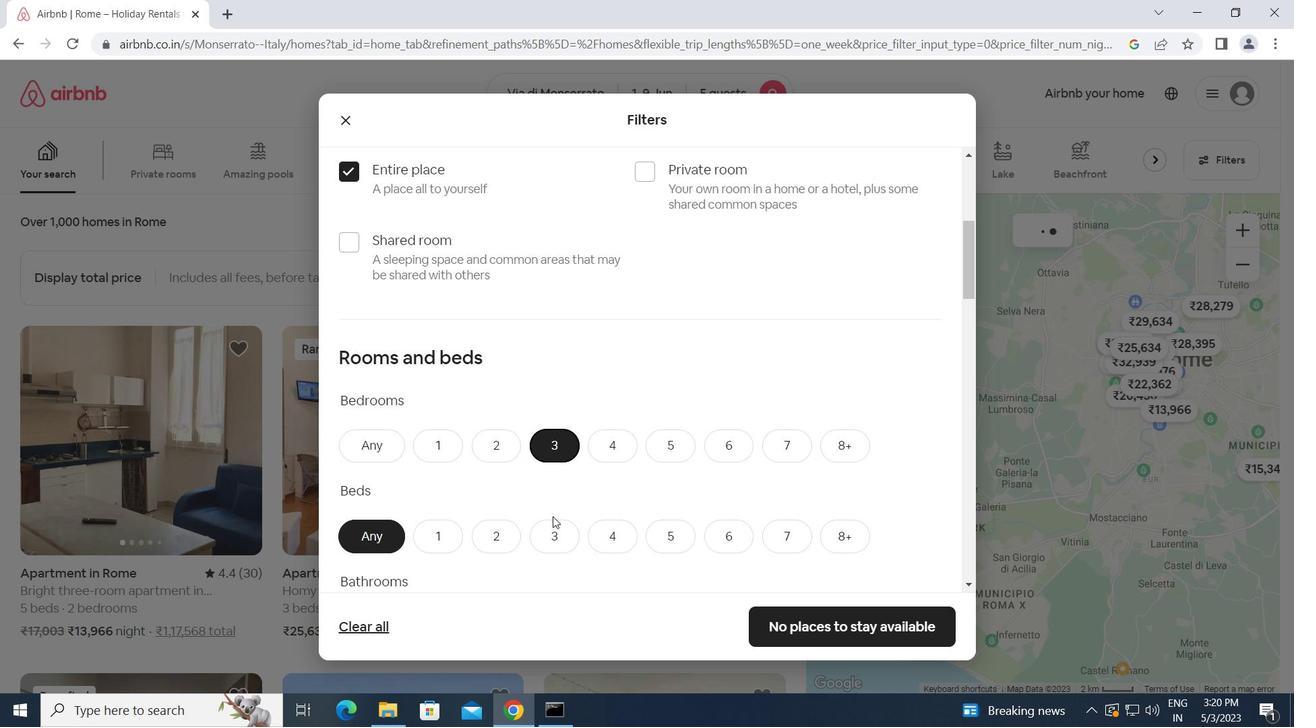 
Action: Mouse pressed left at (551, 539)
Screenshot: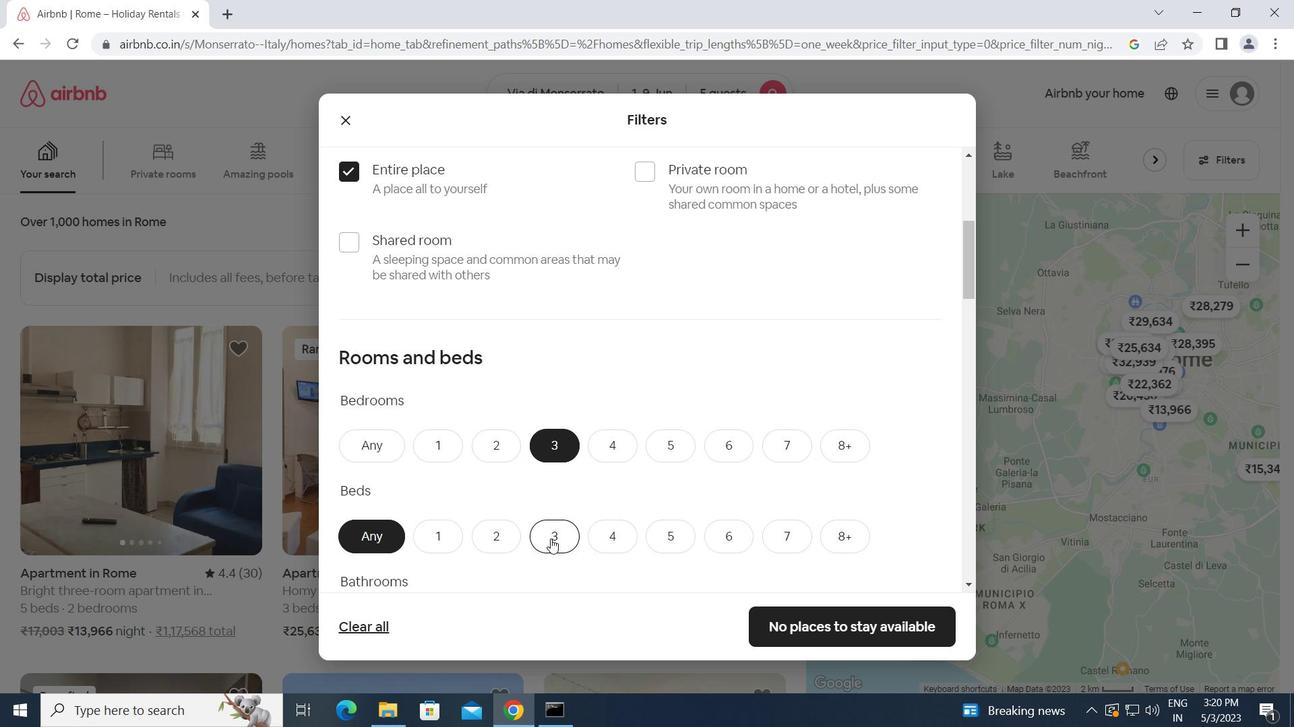 
Action: Mouse scrolled (551, 538) with delta (0, 0)
Screenshot: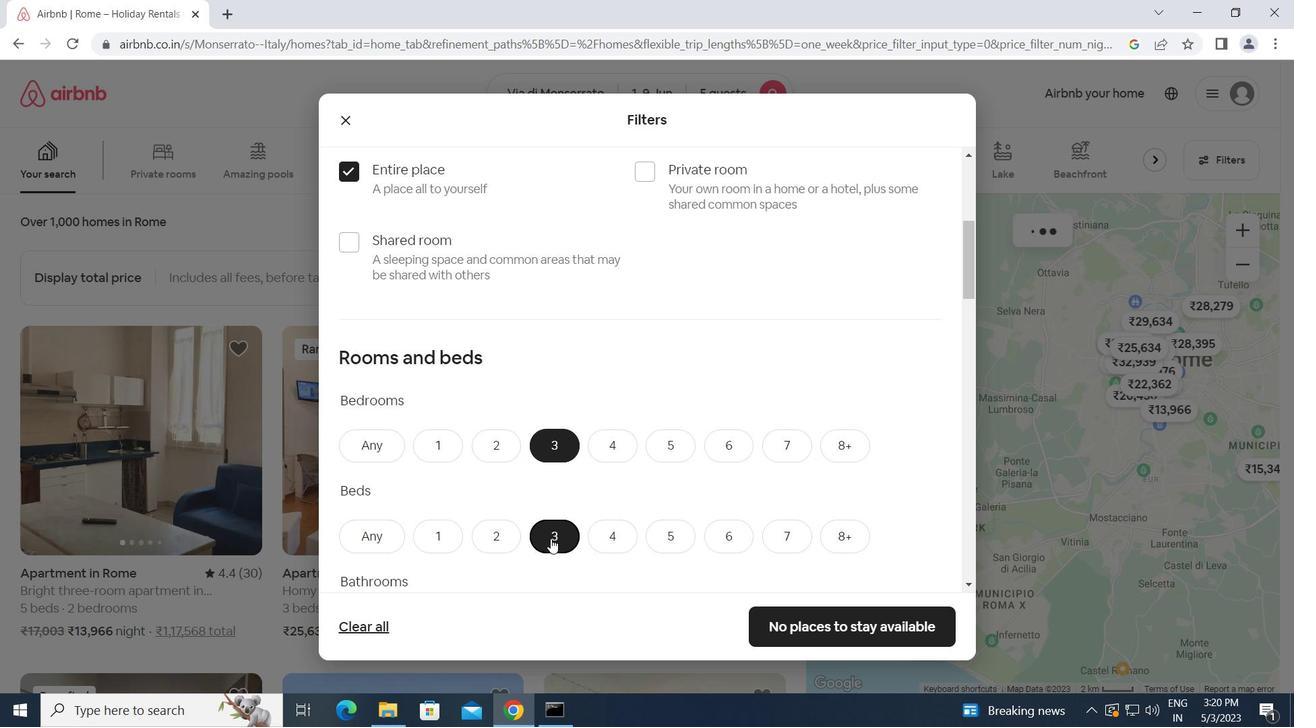 
Action: Mouse scrolled (551, 538) with delta (0, 0)
Screenshot: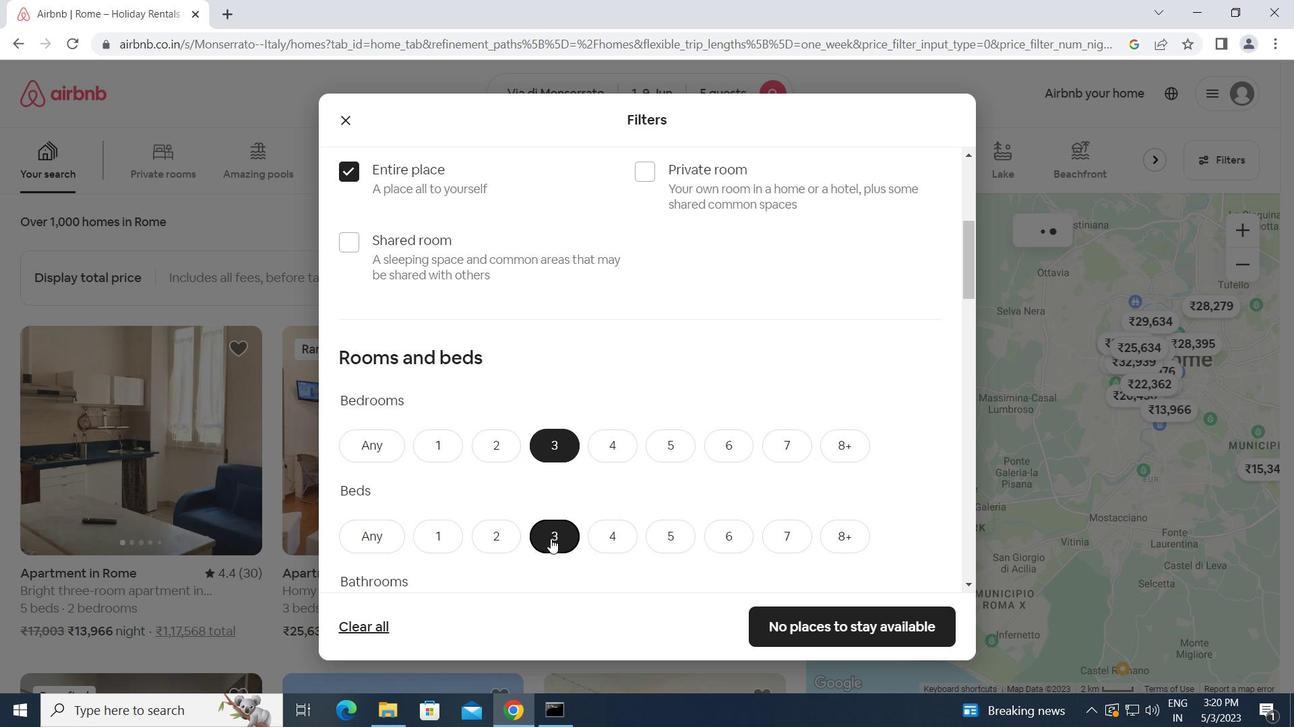 
Action: Mouse moved to (555, 469)
Screenshot: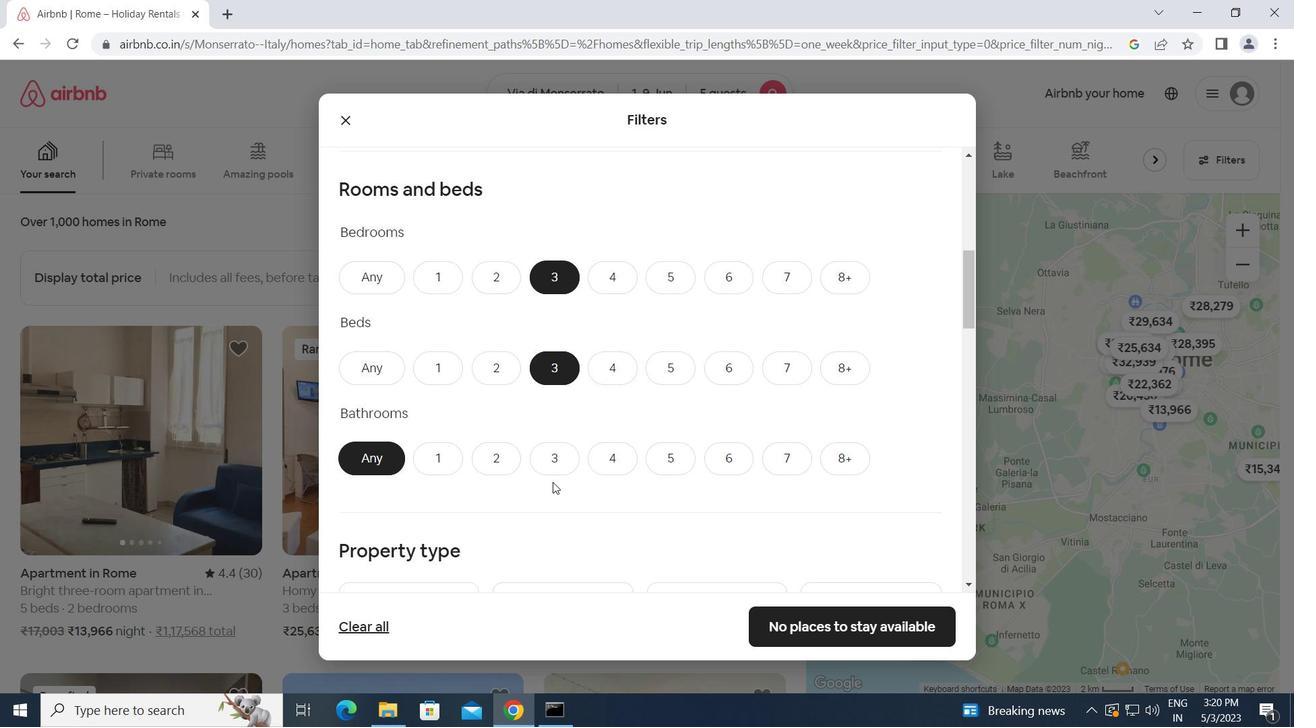 
Action: Mouse pressed left at (555, 469)
Screenshot: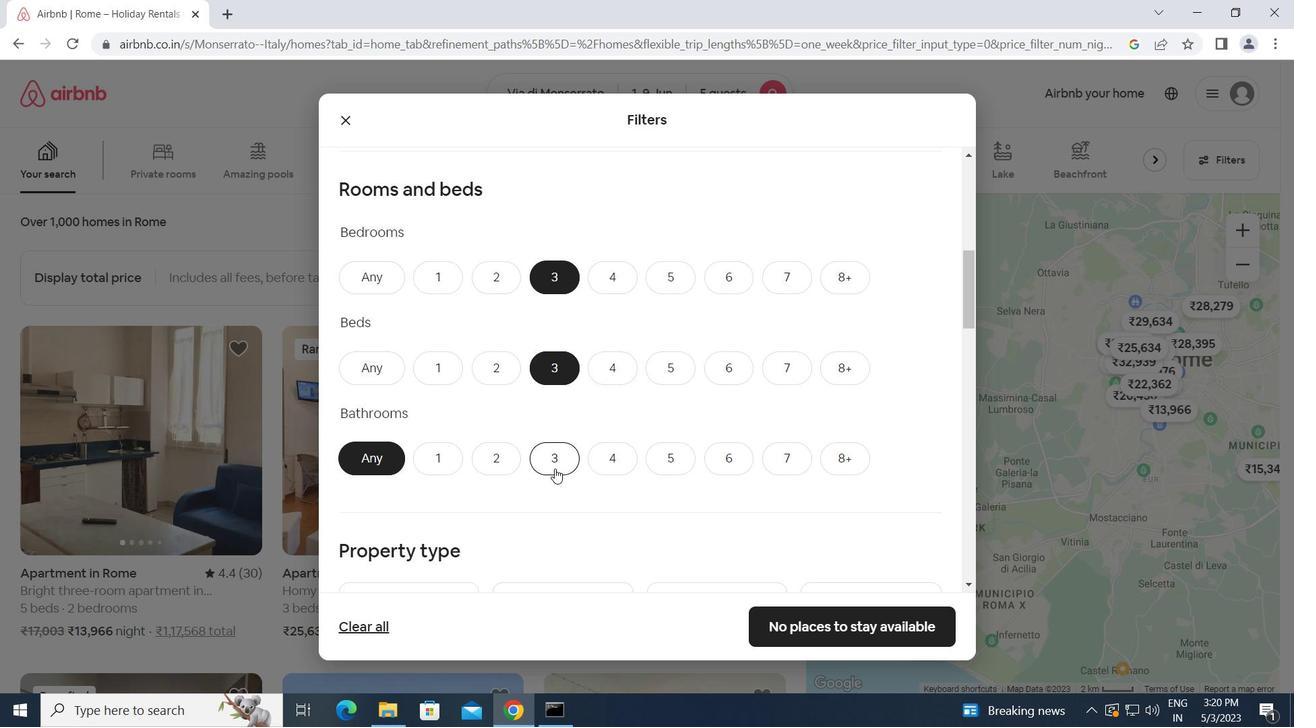 
Action: Mouse moved to (510, 513)
Screenshot: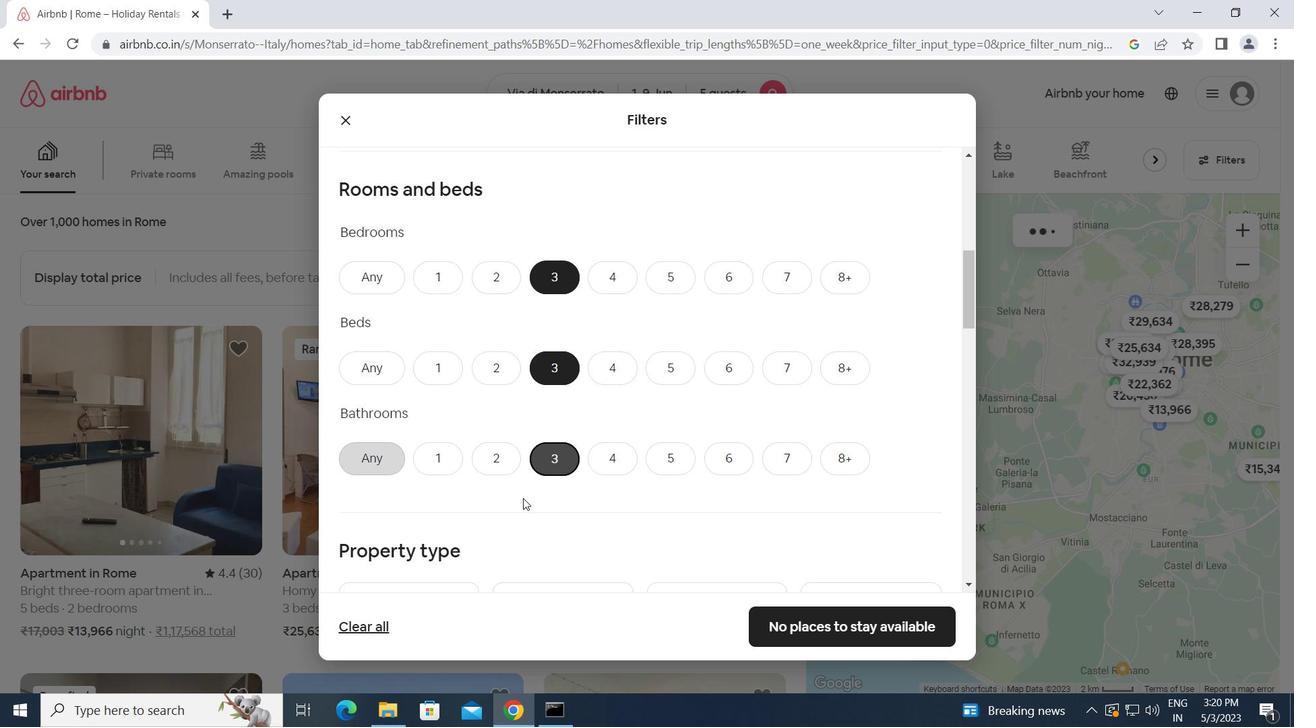 
Action: Mouse scrolled (510, 512) with delta (0, 0)
Screenshot: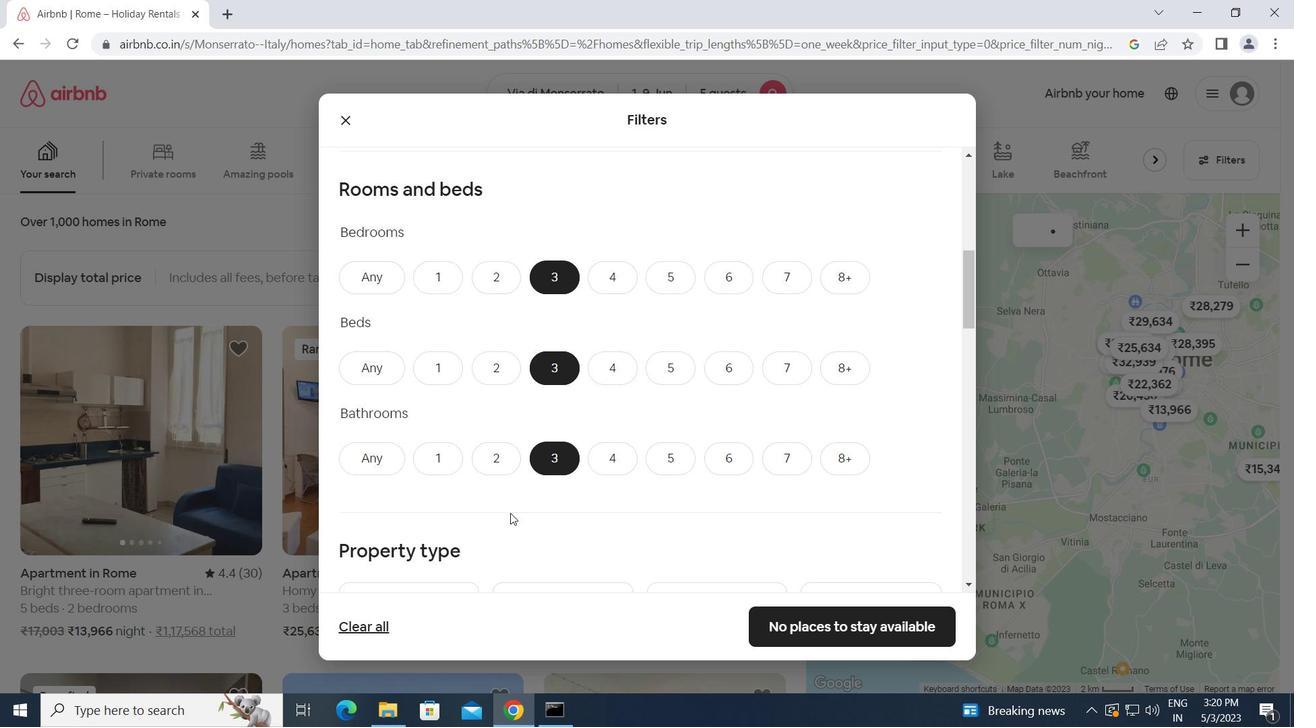 
Action: Mouse scrolled (510, 512) with delta (0, 0)
Screenshot: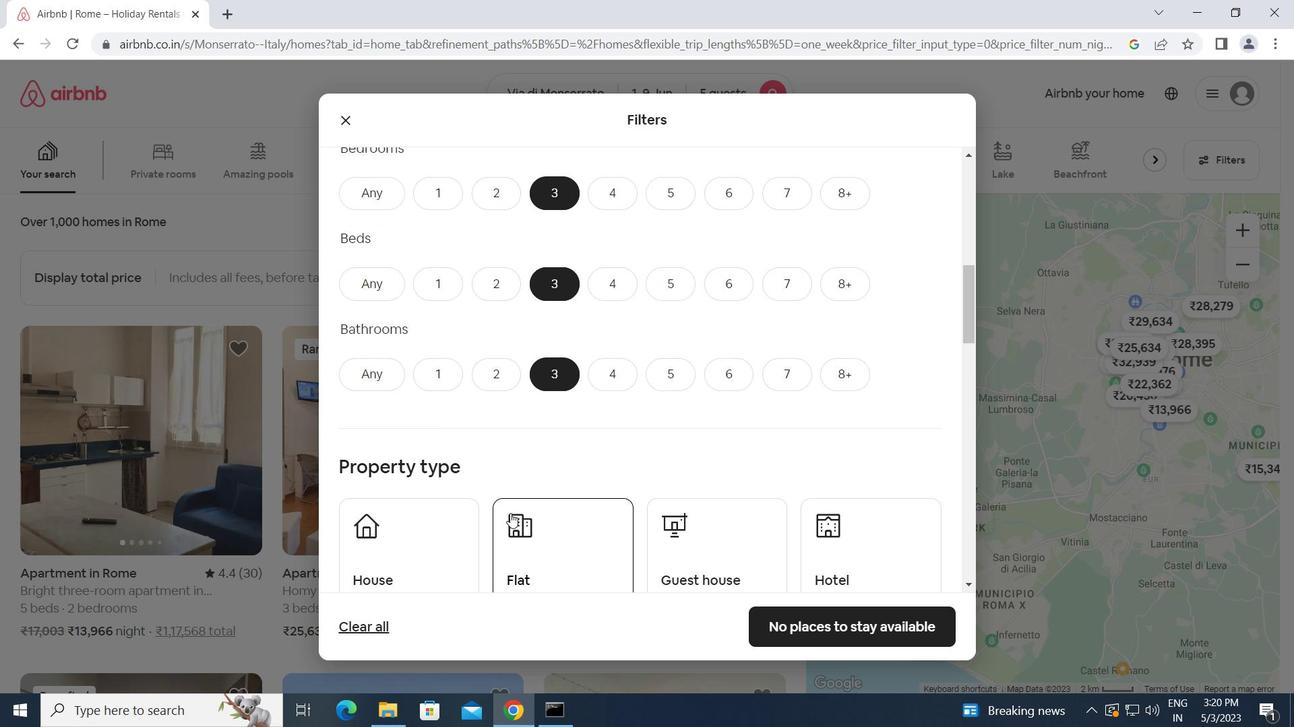 
Action: Mouse moved to (442, 494)
Screenshot: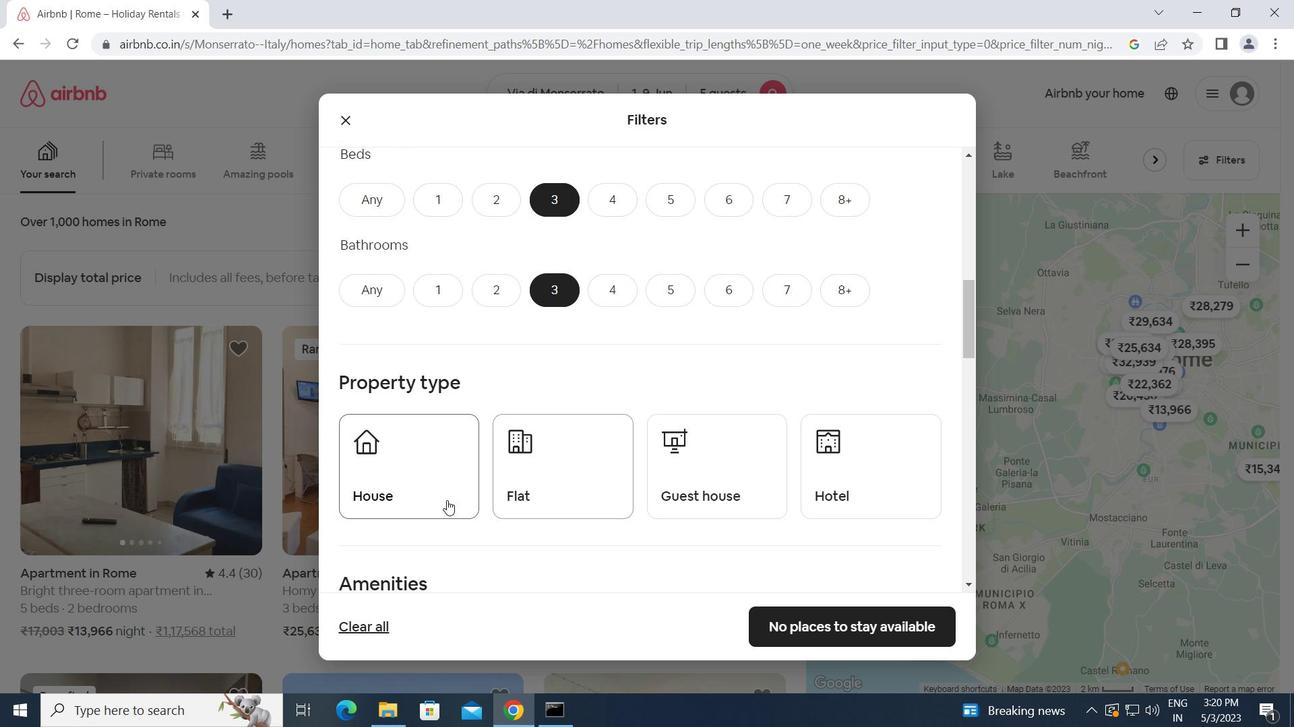 
Action: Mouse pressed left at (442, 494)
Screenshot: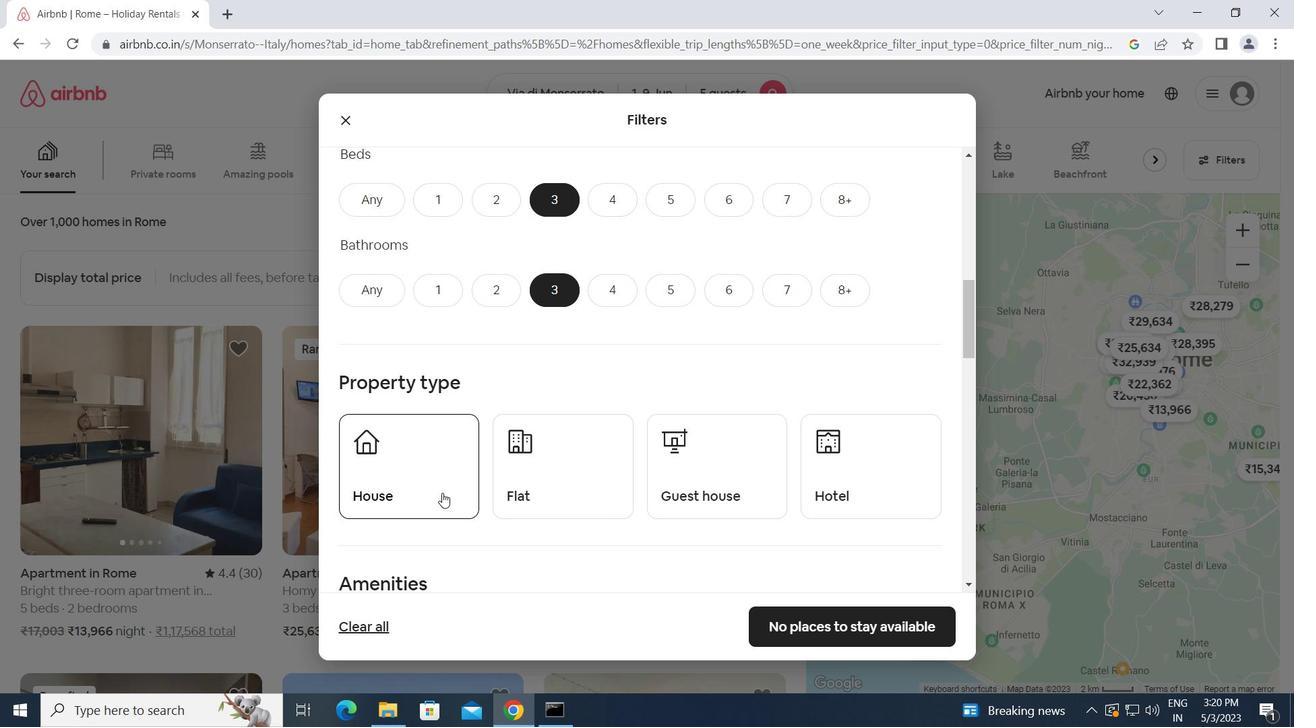 
Action: Mouse moved to (546, 478)
Screenshot: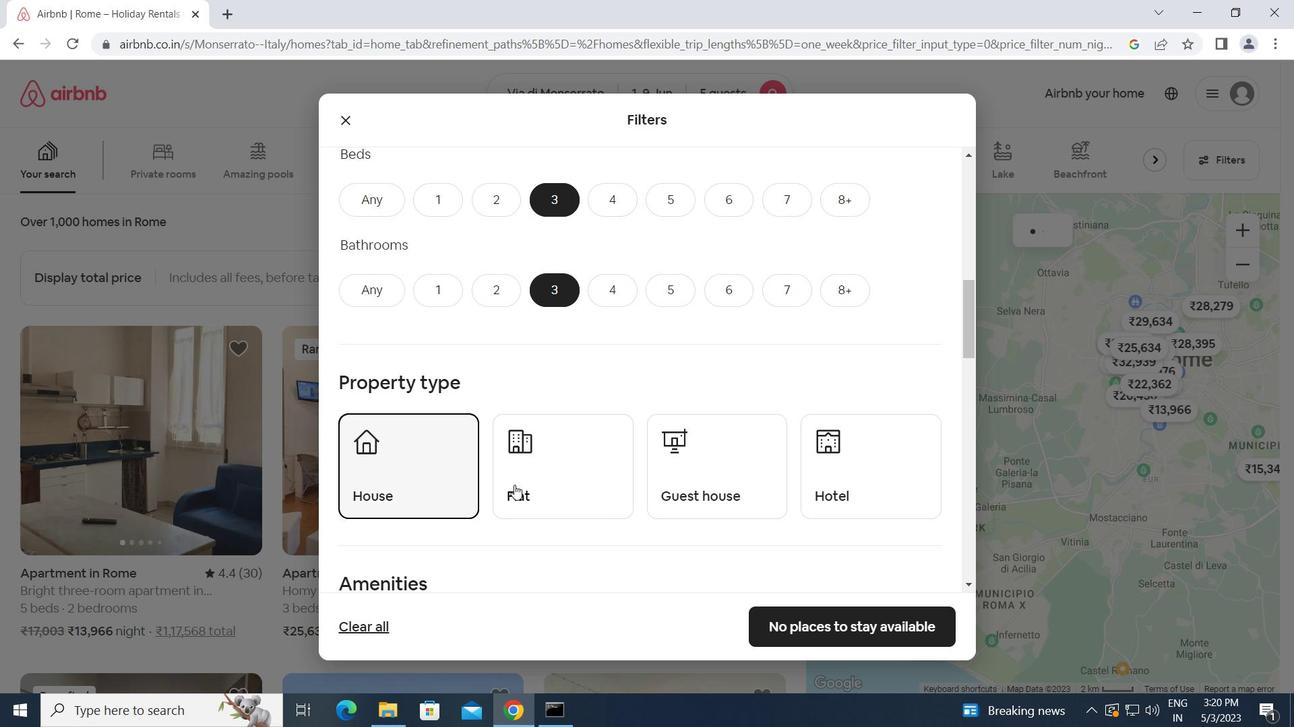 
Action: Mouse pressed left at (546, 478)
Screenshot: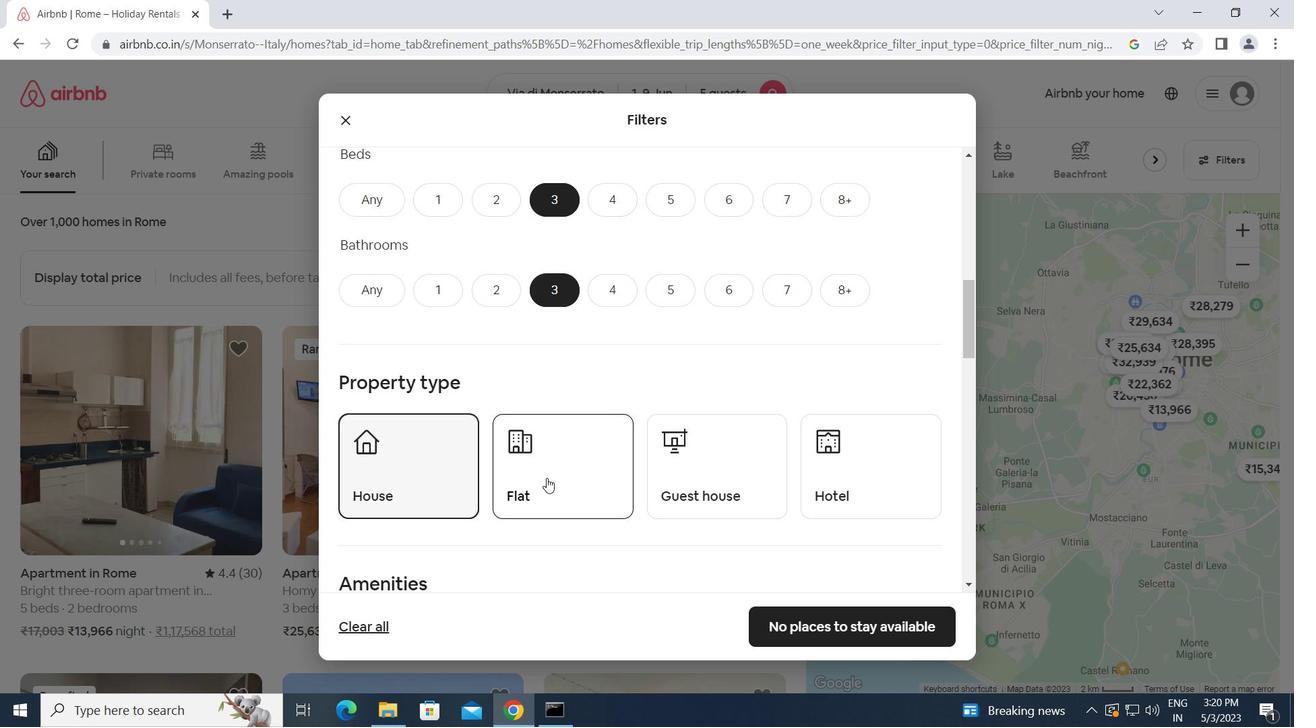 
Action: Mouse moved to (698, 463)
Screenshot: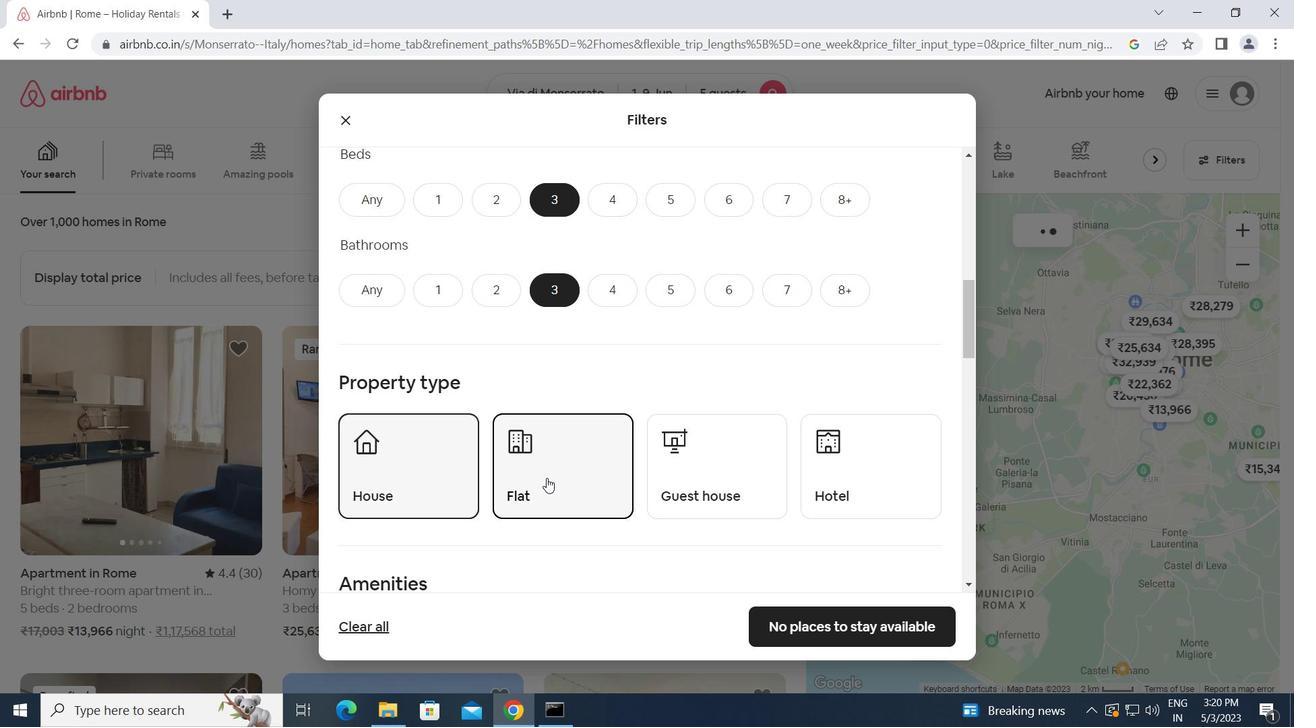 
Action: Mouse pressed left at (698, 463)
Screenshot: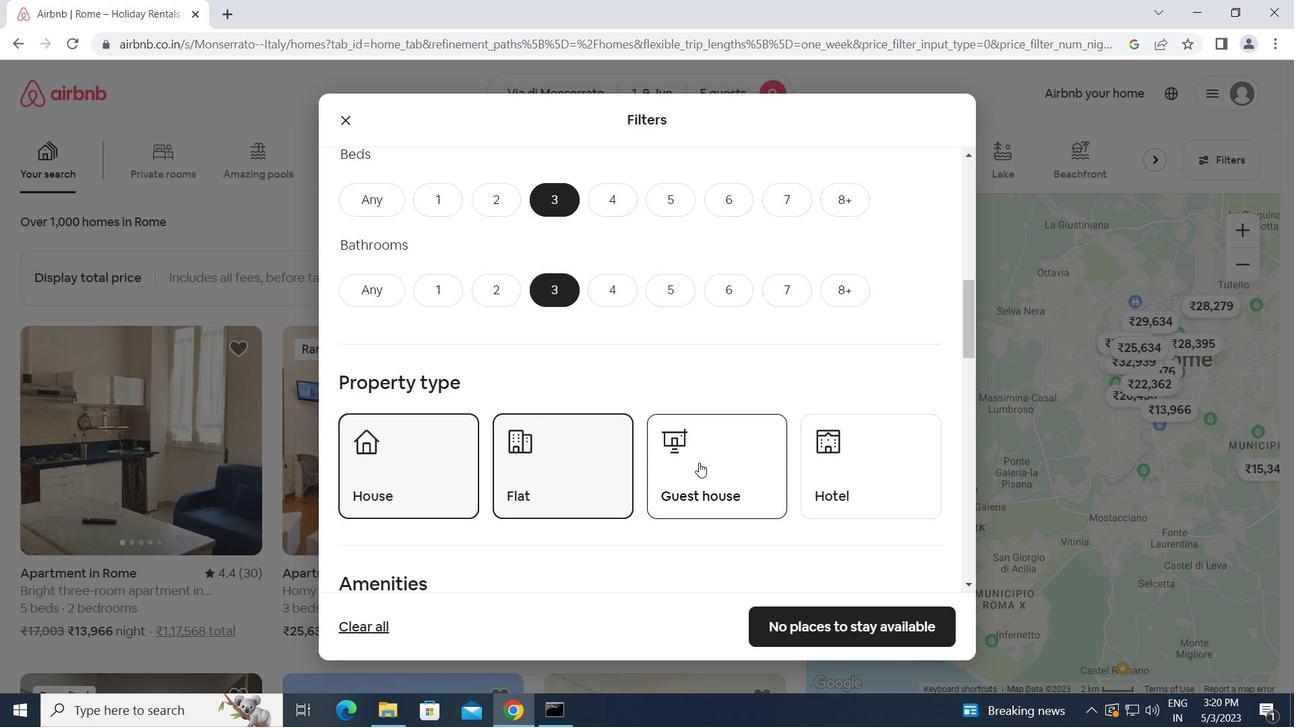 
Action: Mouse moved to (568, 509)
Screenshot: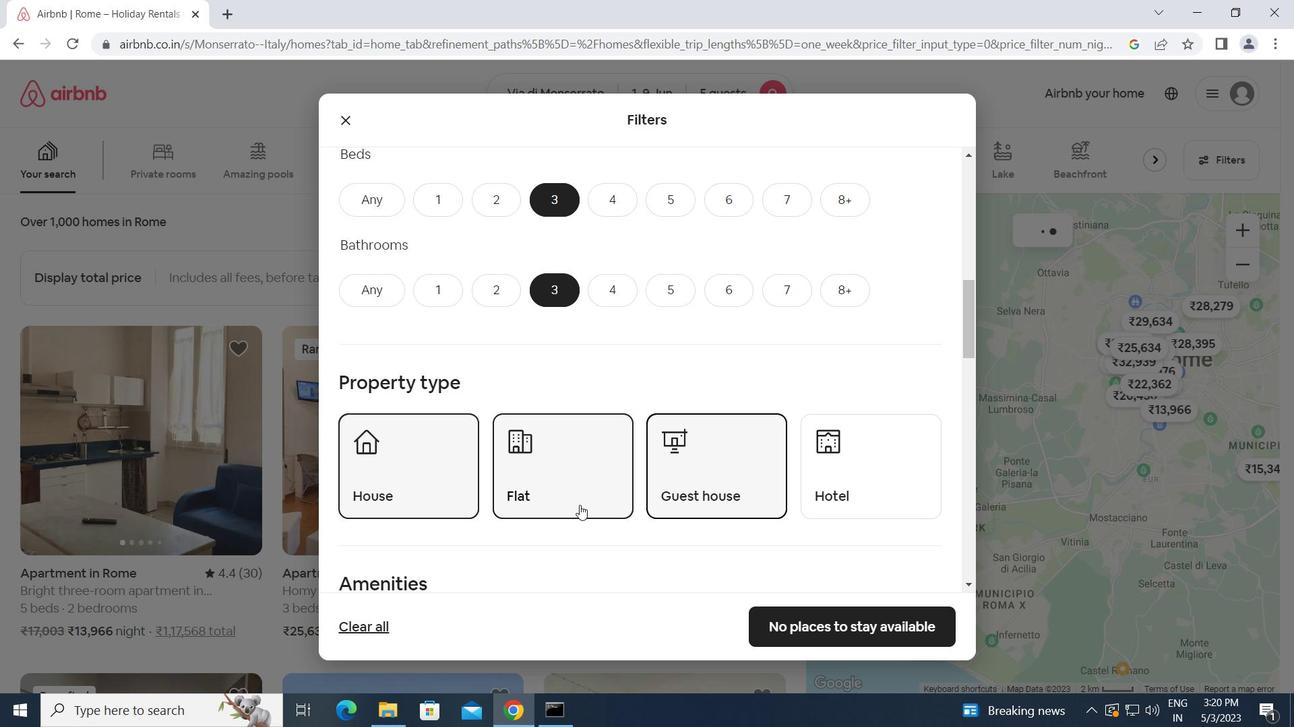 
Action: Mouse scrolled (568, 508) with delta (0, 0)
Screenshot: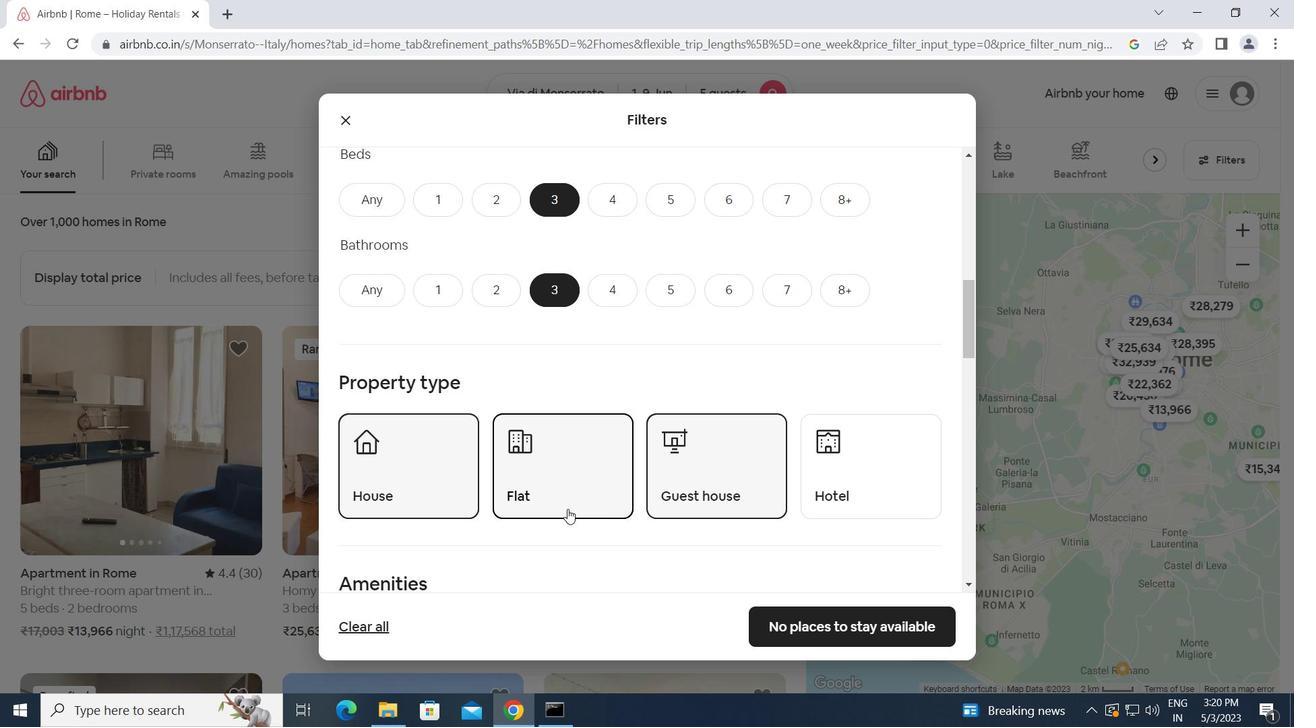 
Action: Mouse scrolled (568, 508) with delta (0, 0)
Screenshot: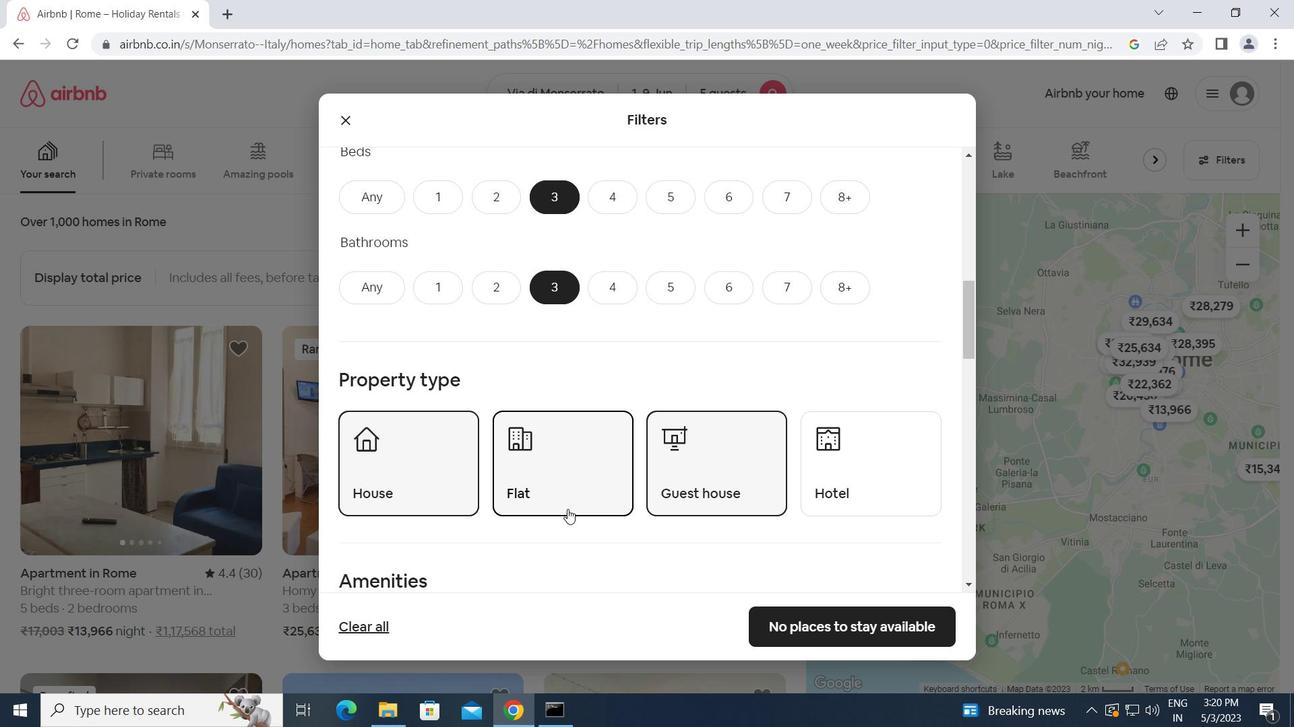 
Action: Mouse scrolled (568, 508) with delta (0, 0)
Screenshot: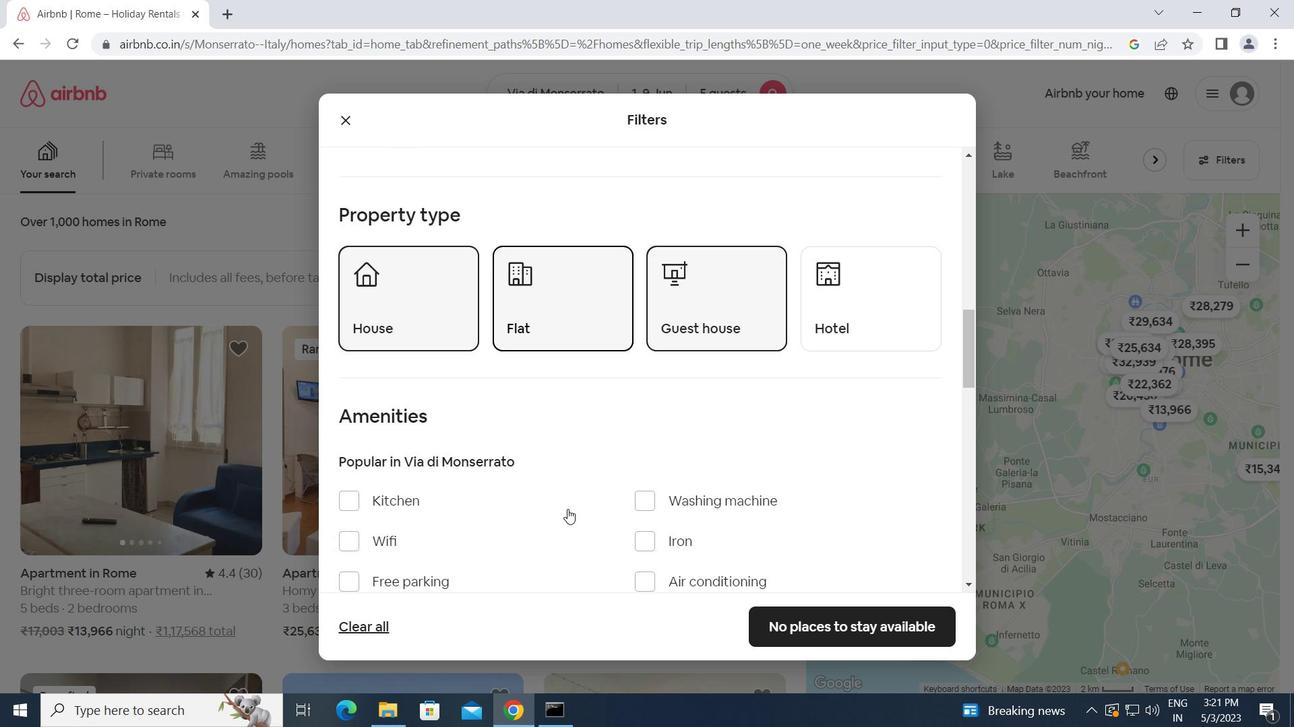 
Action: Mouse scrolled (568, 508) with delta (0, 0)
Screenshot: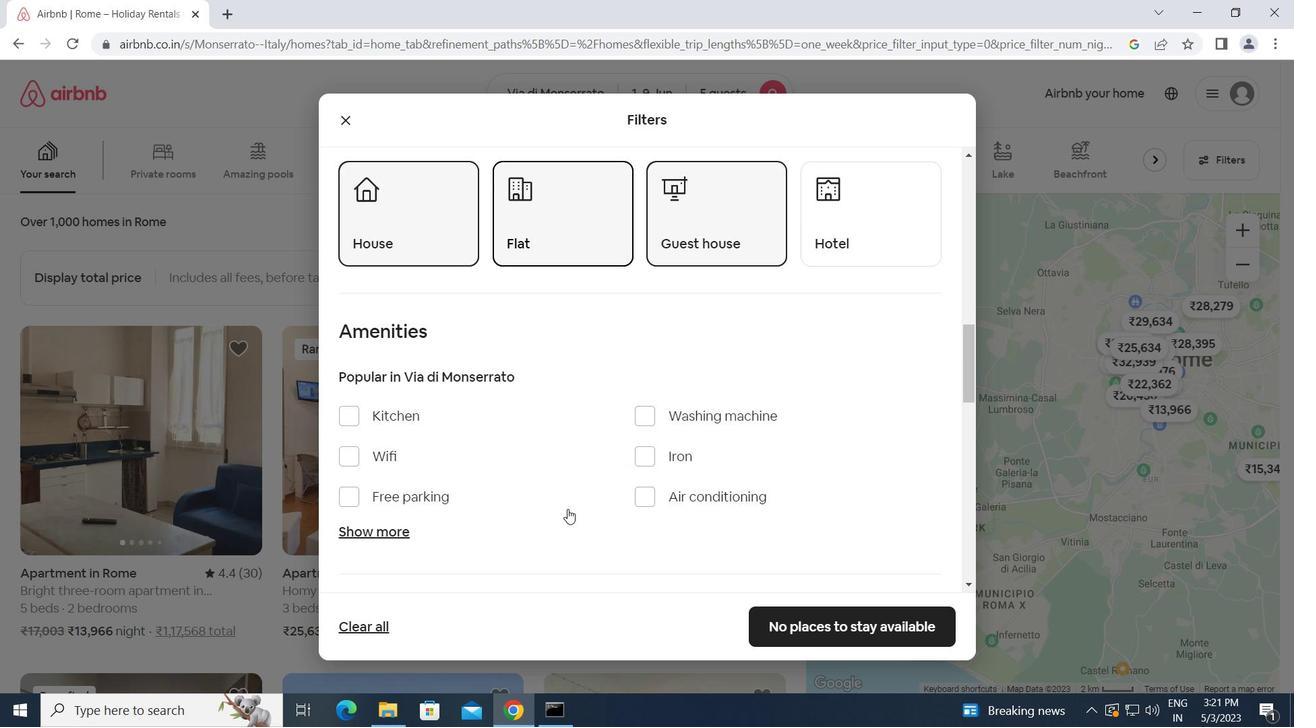 
Action: Mouse scrolled (568, 508) with delta (0, 0)
Screenshot: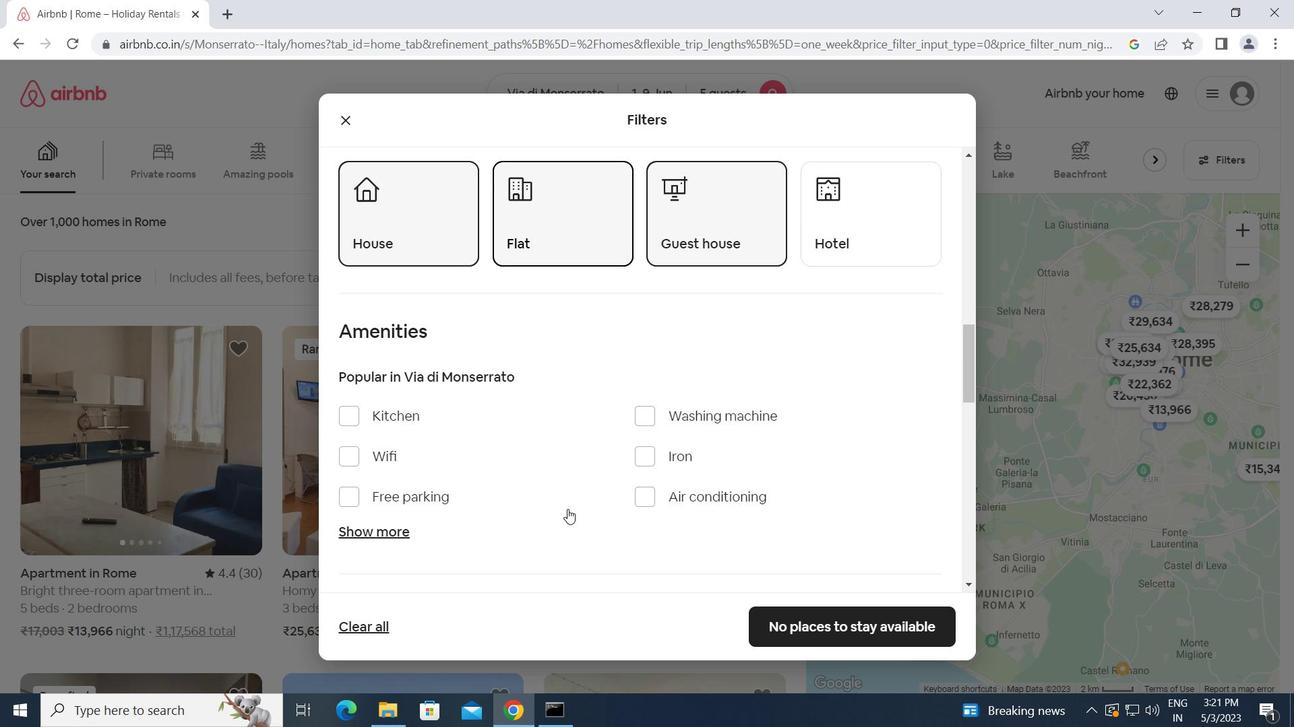 
Action: Mouse moved to (892, 553)
Screenshot: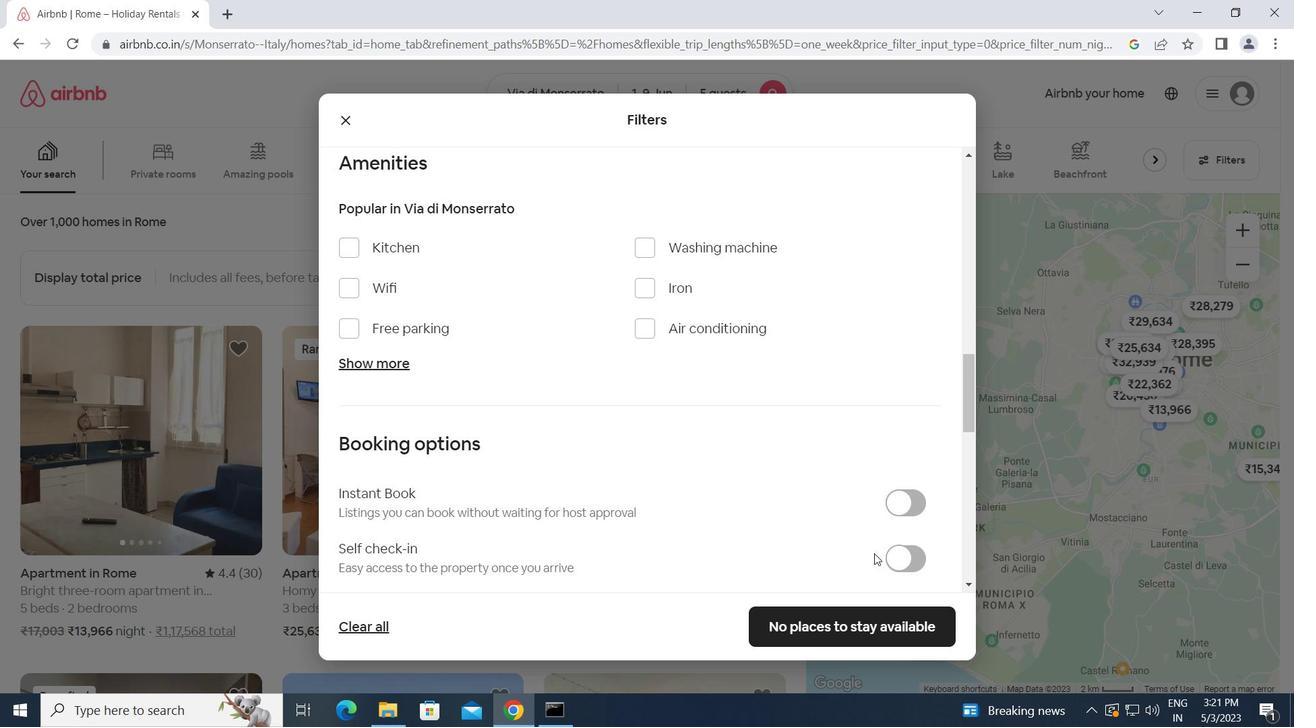 
Action: Mouse pressed left at (892, 553)
Screenshot: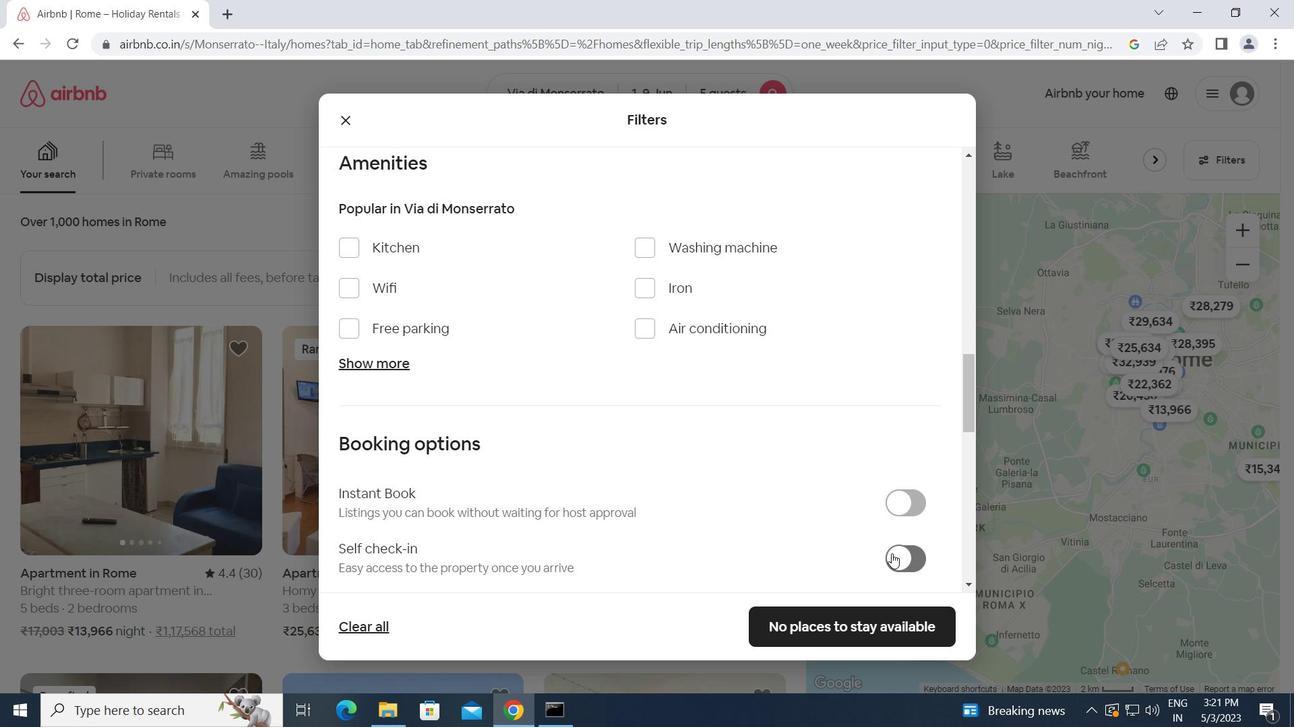 
Action: Mouse moved to (680, 547)
Screenshot: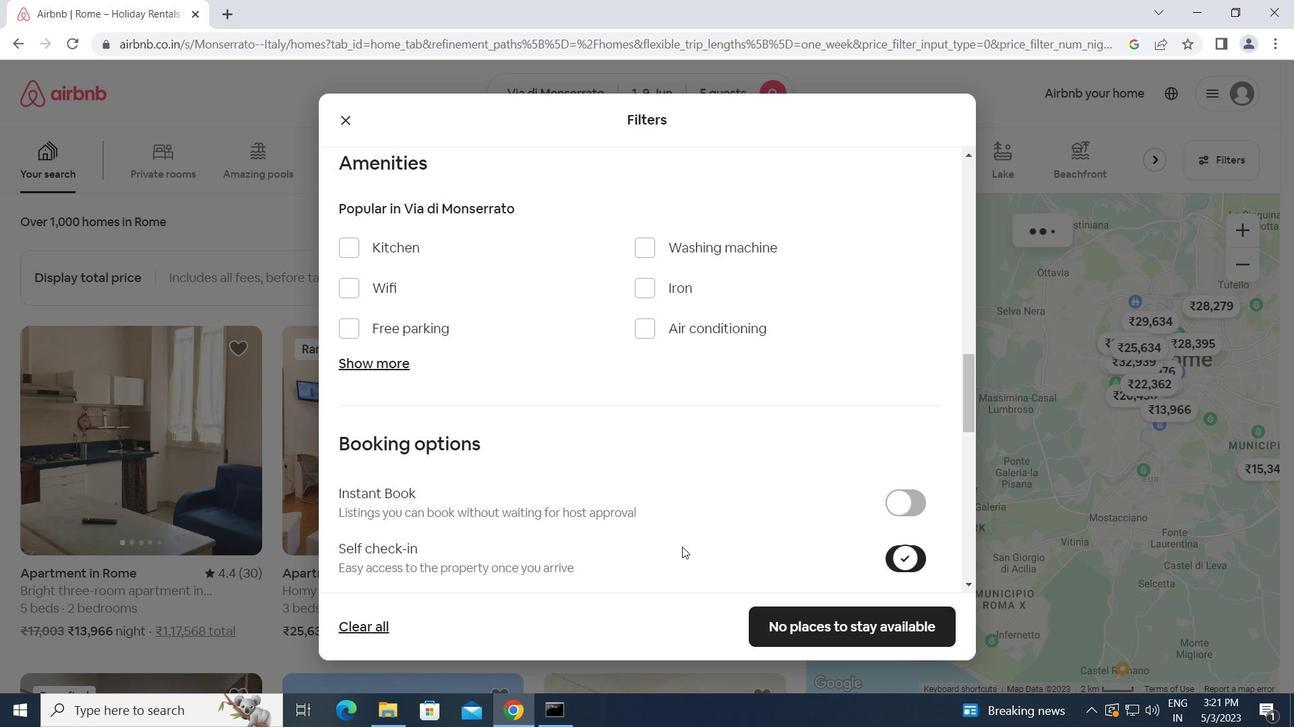 
Action: Mouse scrolled (680, 546) with delta (0, 0)
Screenshot: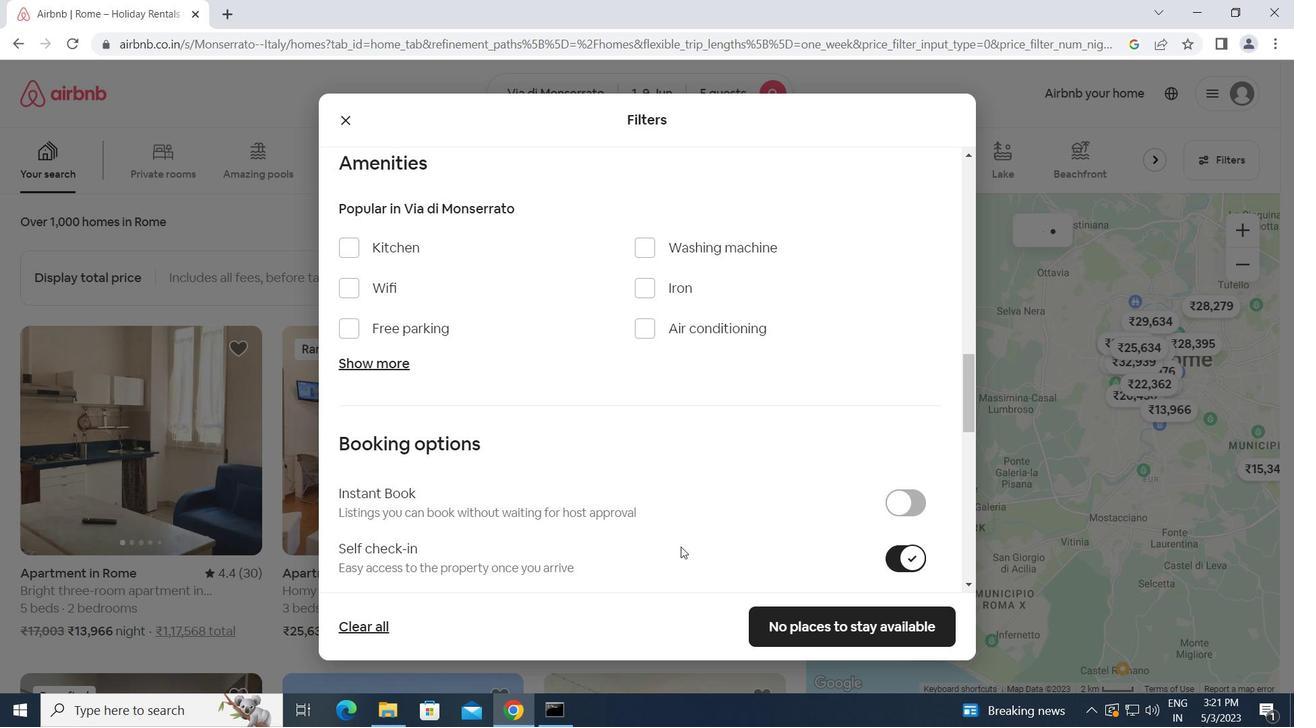 
Action: Mouse scrolled (680, 546) with delta (0, 0)
Screenshot: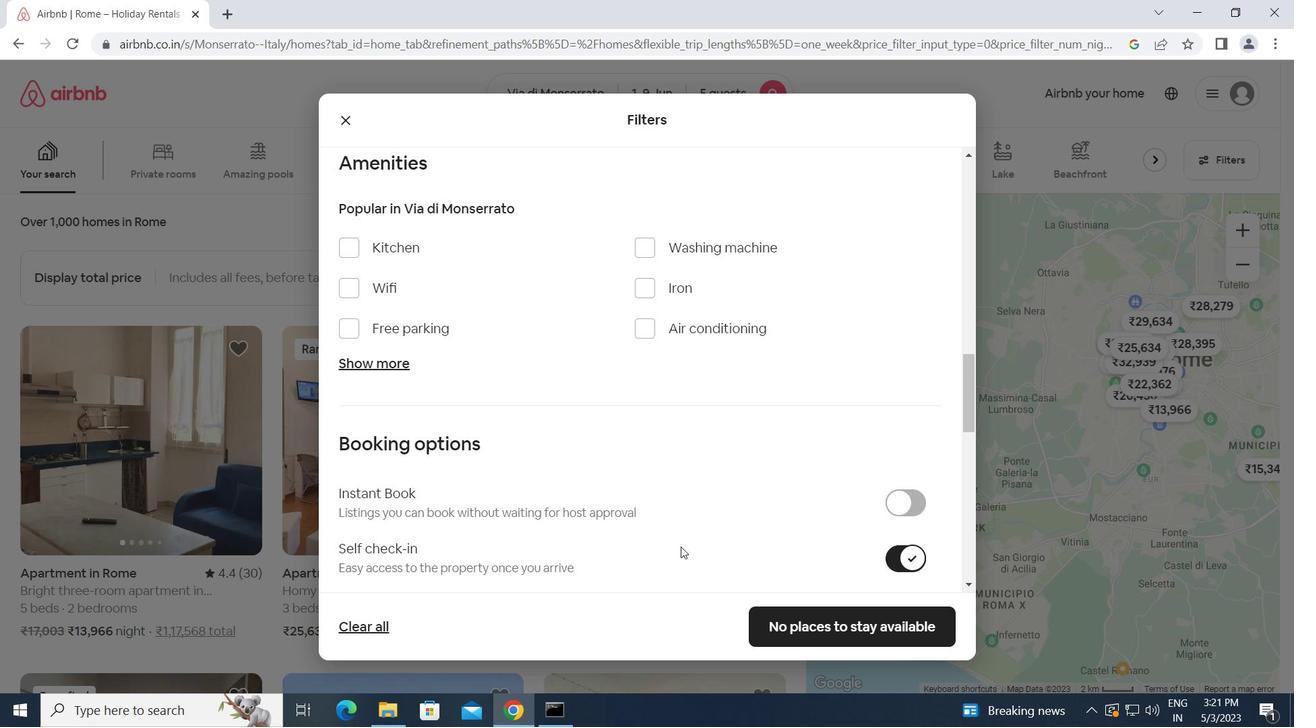 
Action: Mouse scrolled (680, 546) with delta (0, 0)
Screenshot: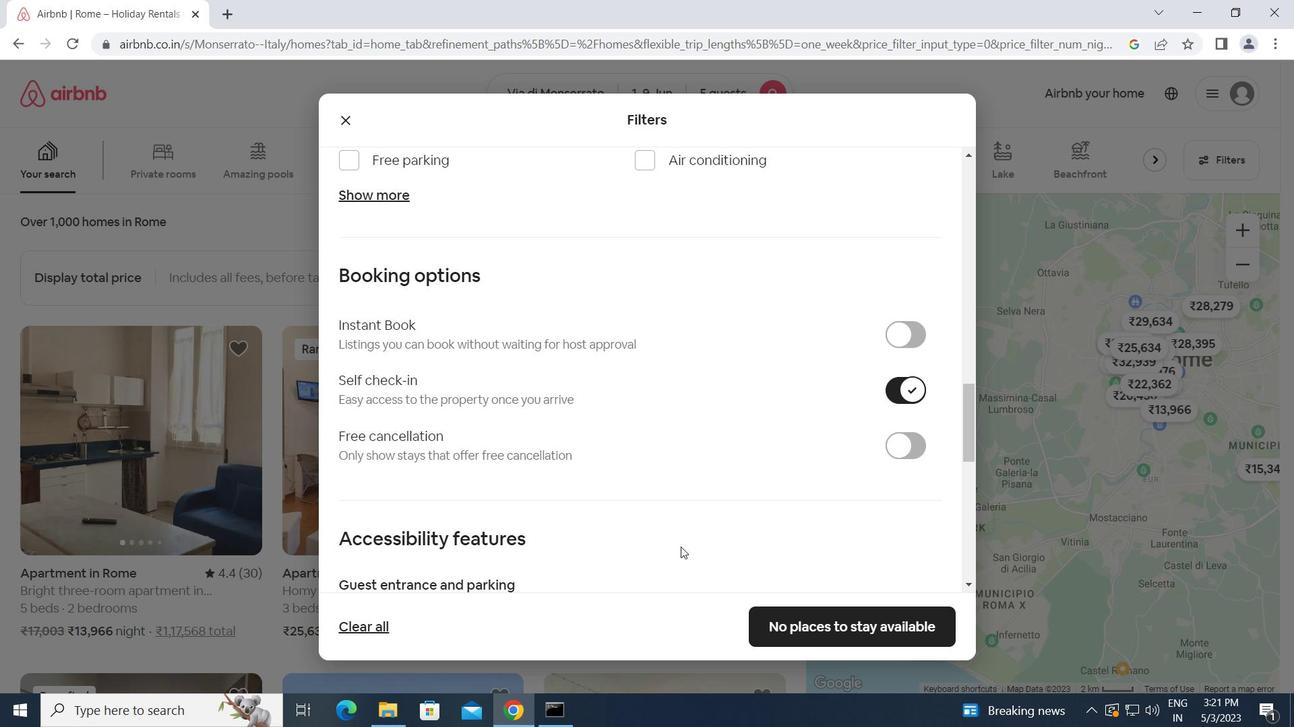 
Action: Mouse scrolled (680, 546) with delta (0, 0)
Screenshot: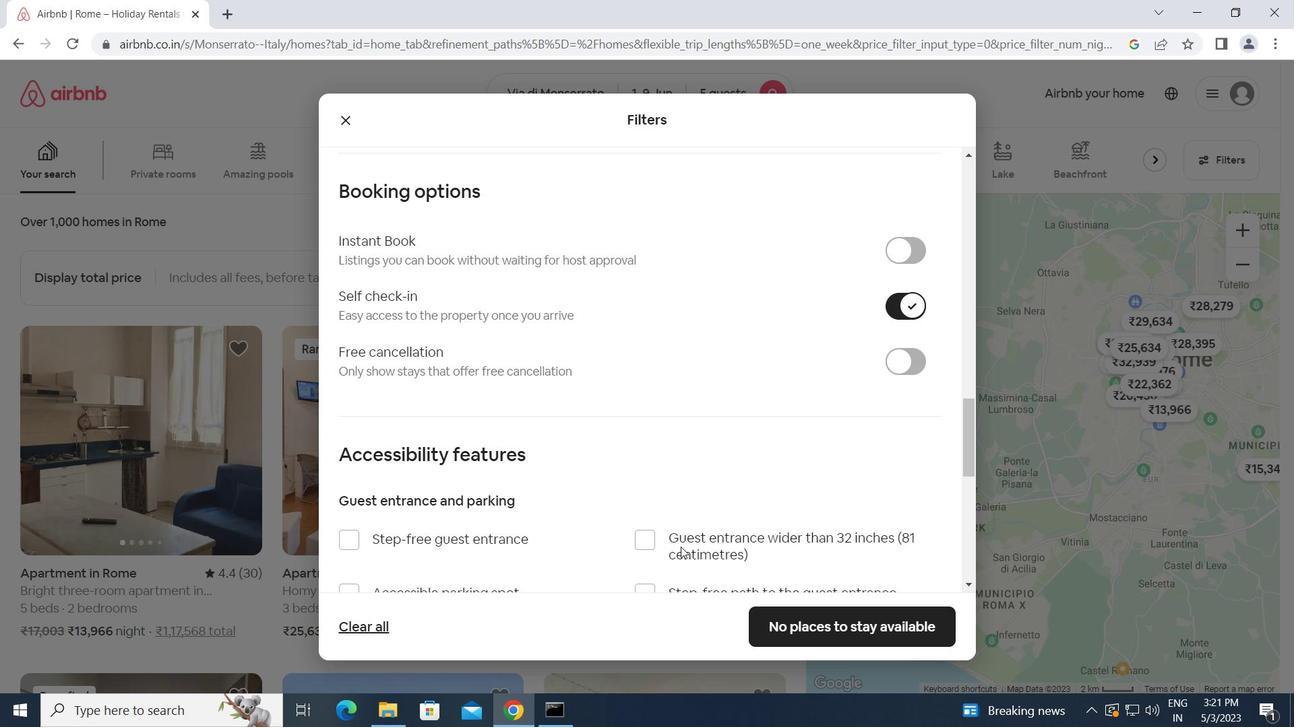 
Action: Mouse scrolled (680, 546) with delta (0, 0)
Screenshot: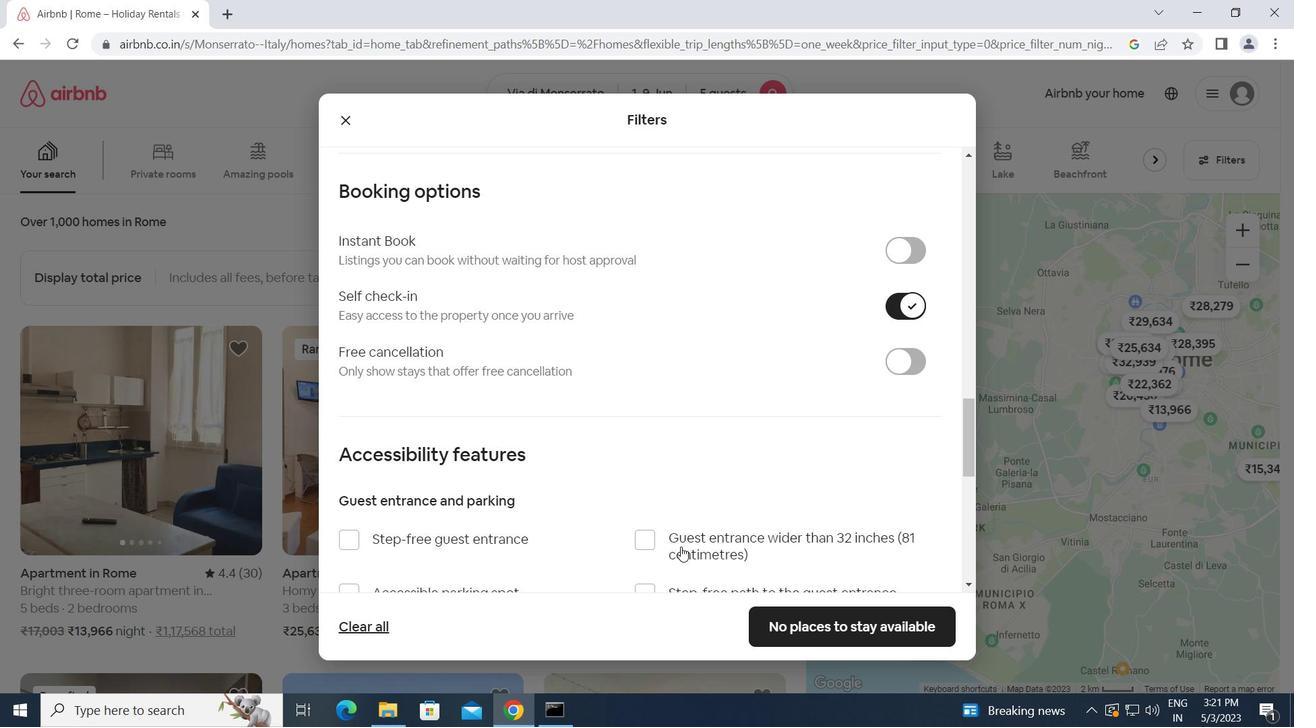 
Action: Mouse scrolled (680, 546) with delta (0, 0)
Screenshot: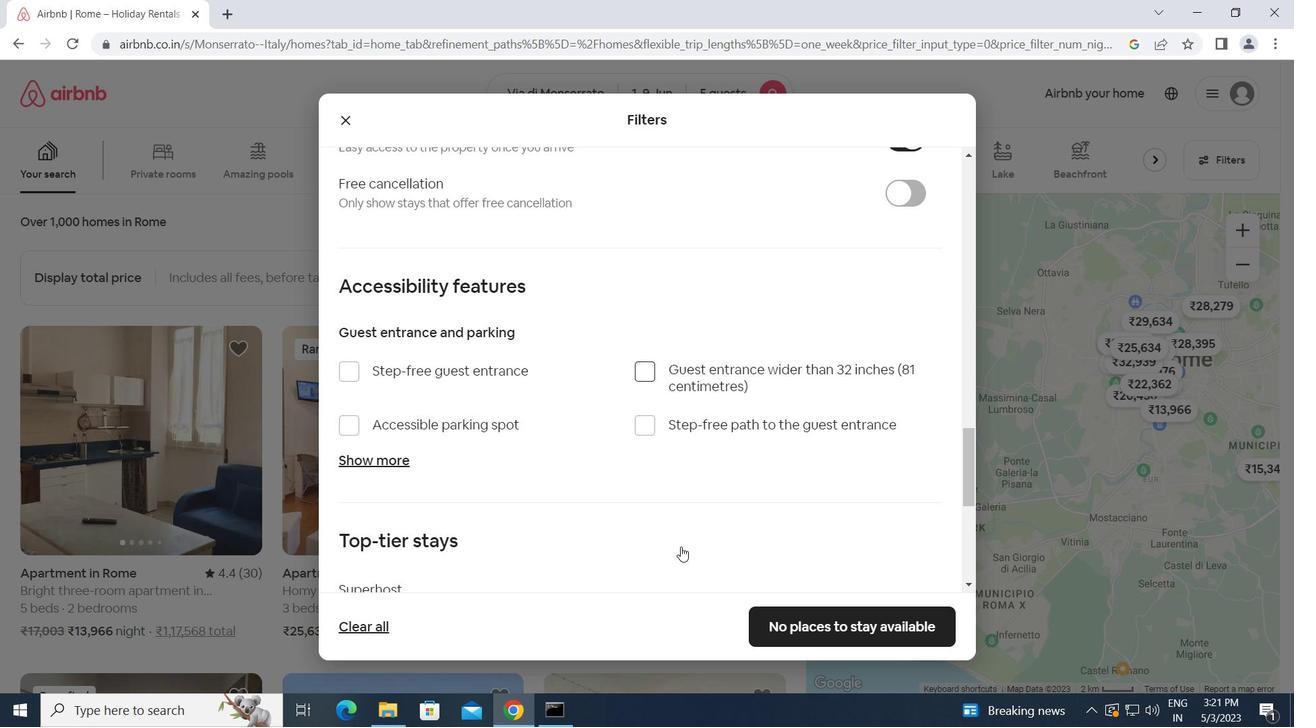 
Action: Mouse scrolled (680, 546) with delta (0, 0)
Screenshot: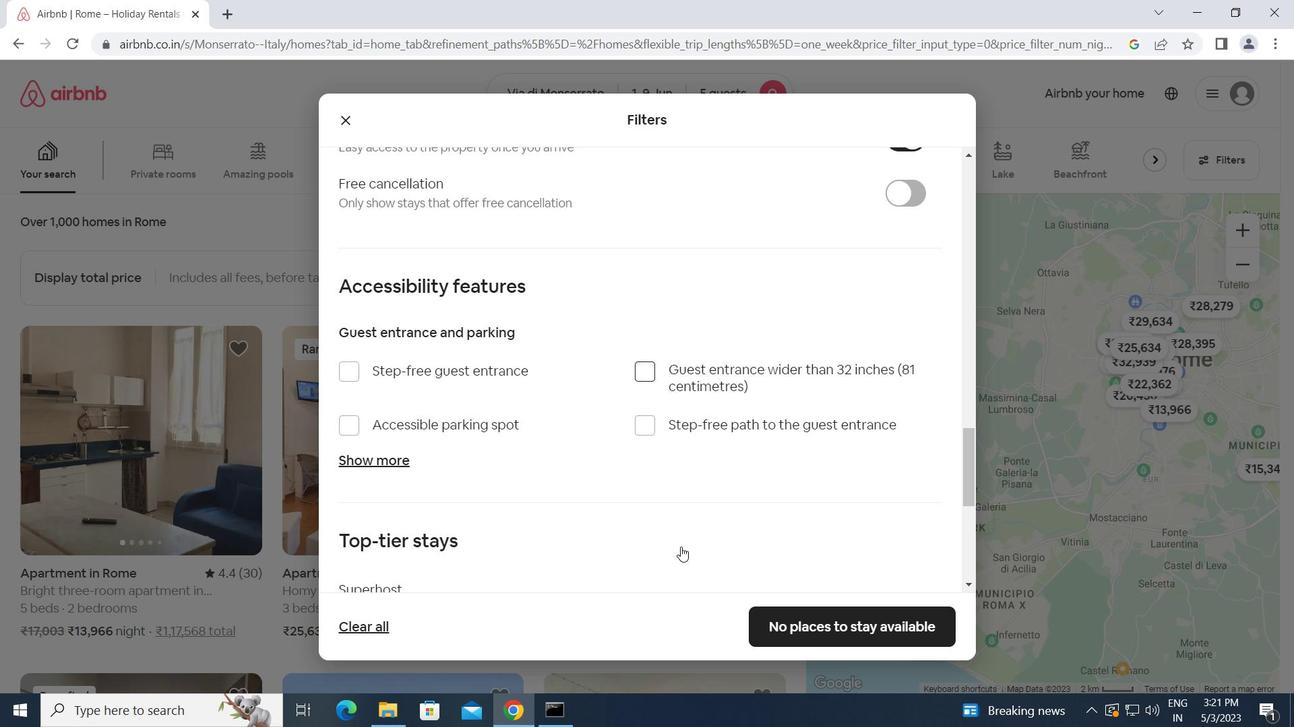 
Action: Mouse moved to (666, 547)
Screenshot: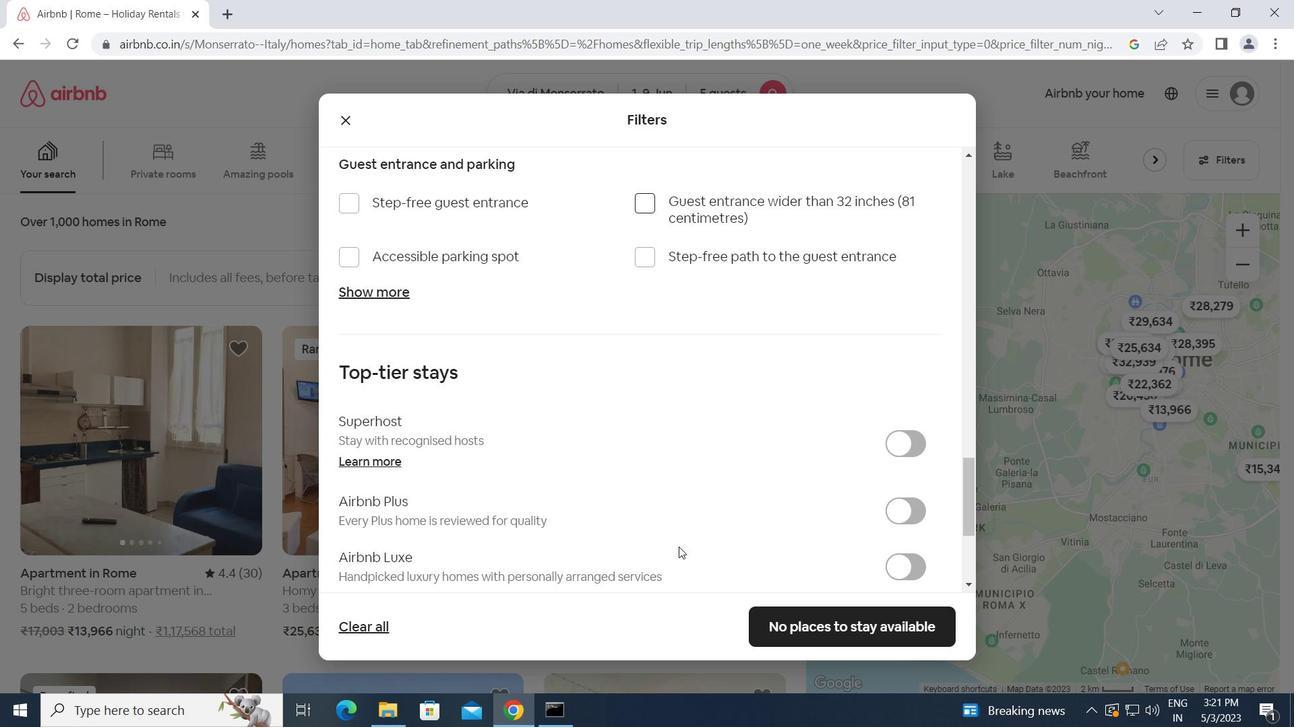 
Action: Mouse scrolled (666, 546) with delta (0, 0)
Screenshot: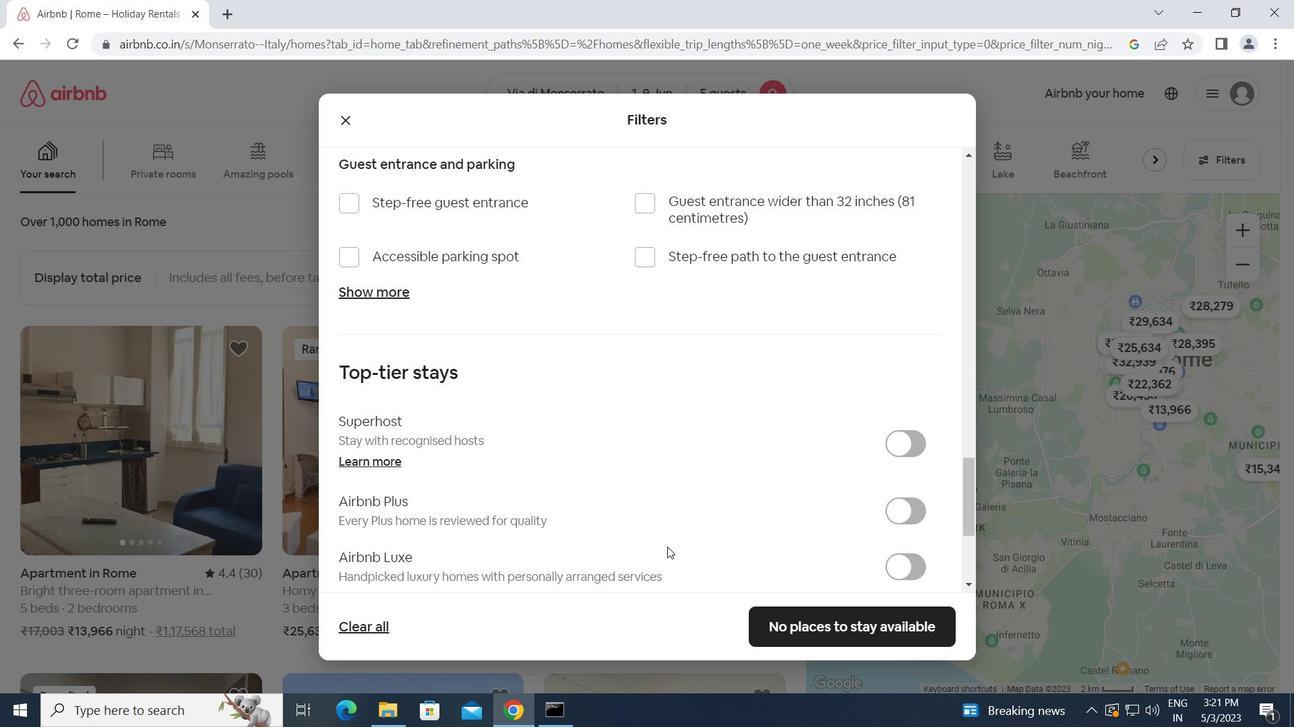 
Action: Mouse moved to (665, 547)
Screenshot: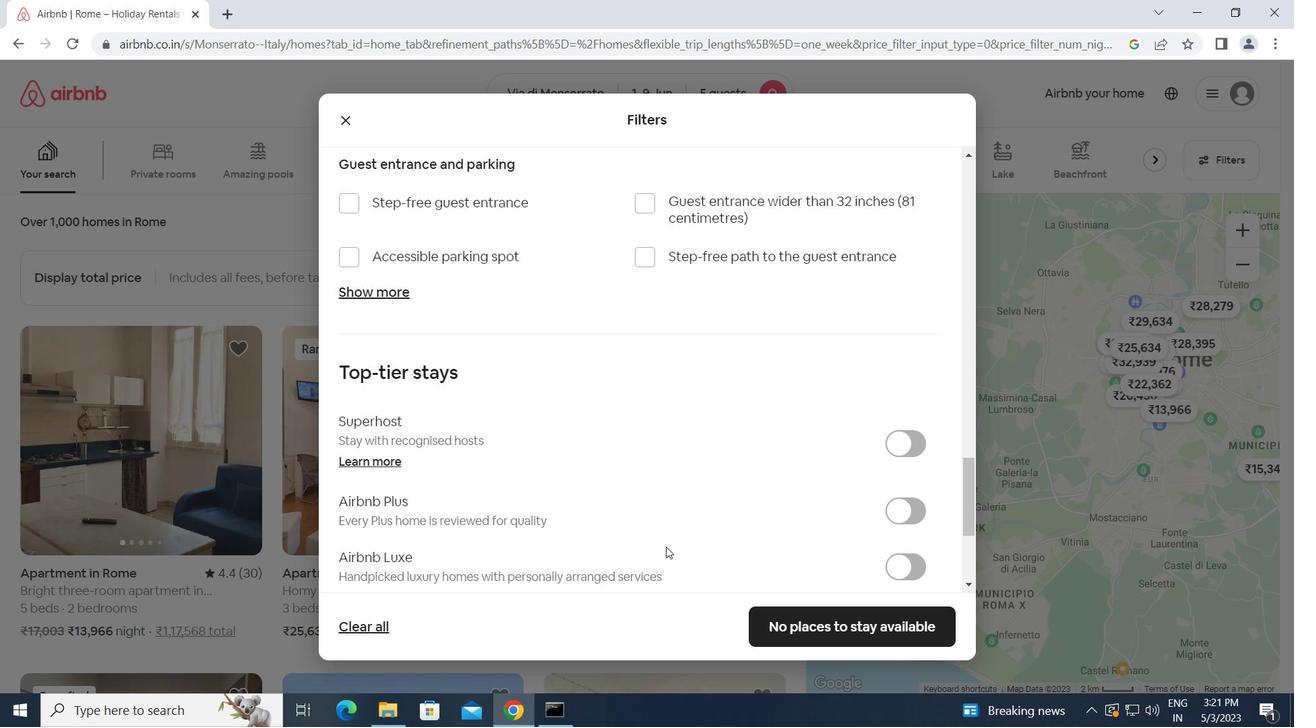 
Action: Mouse scrolled (665, 546) with delta (0, 0)
Screenshot: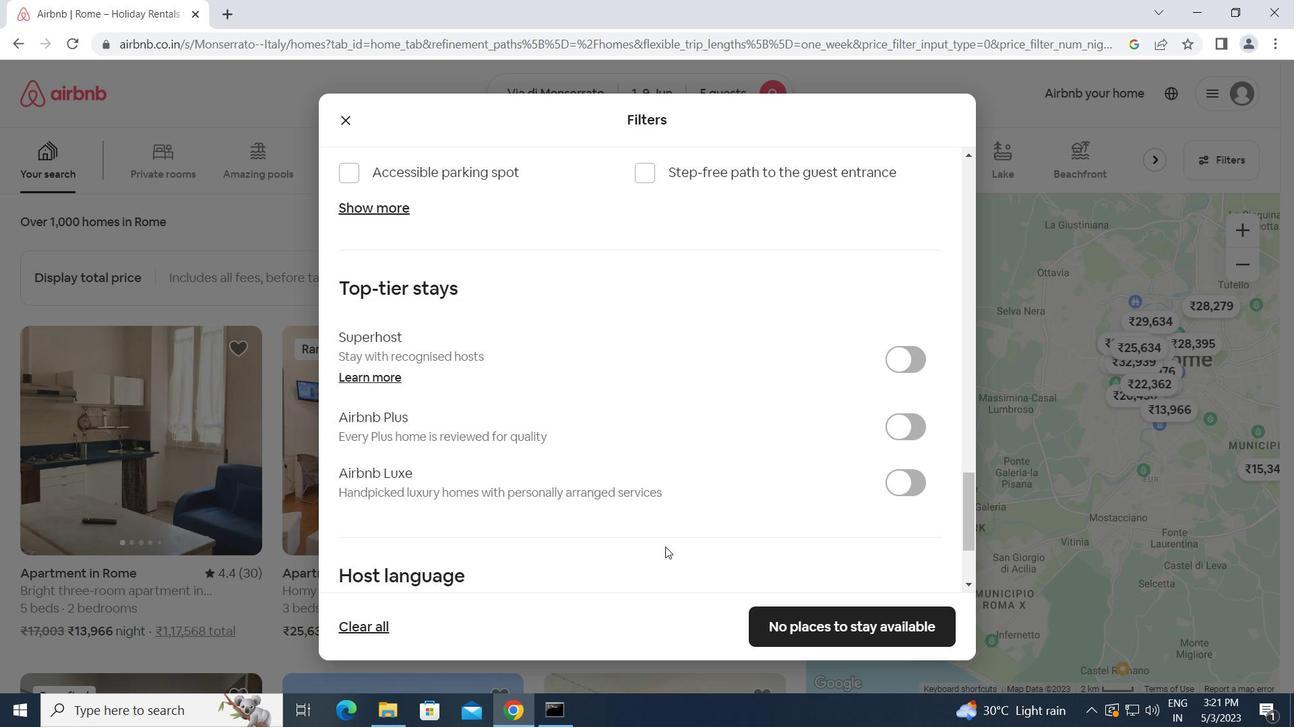 
Action: Mouse scrolled (665, 546) with delta (0, 0)
Screenshot: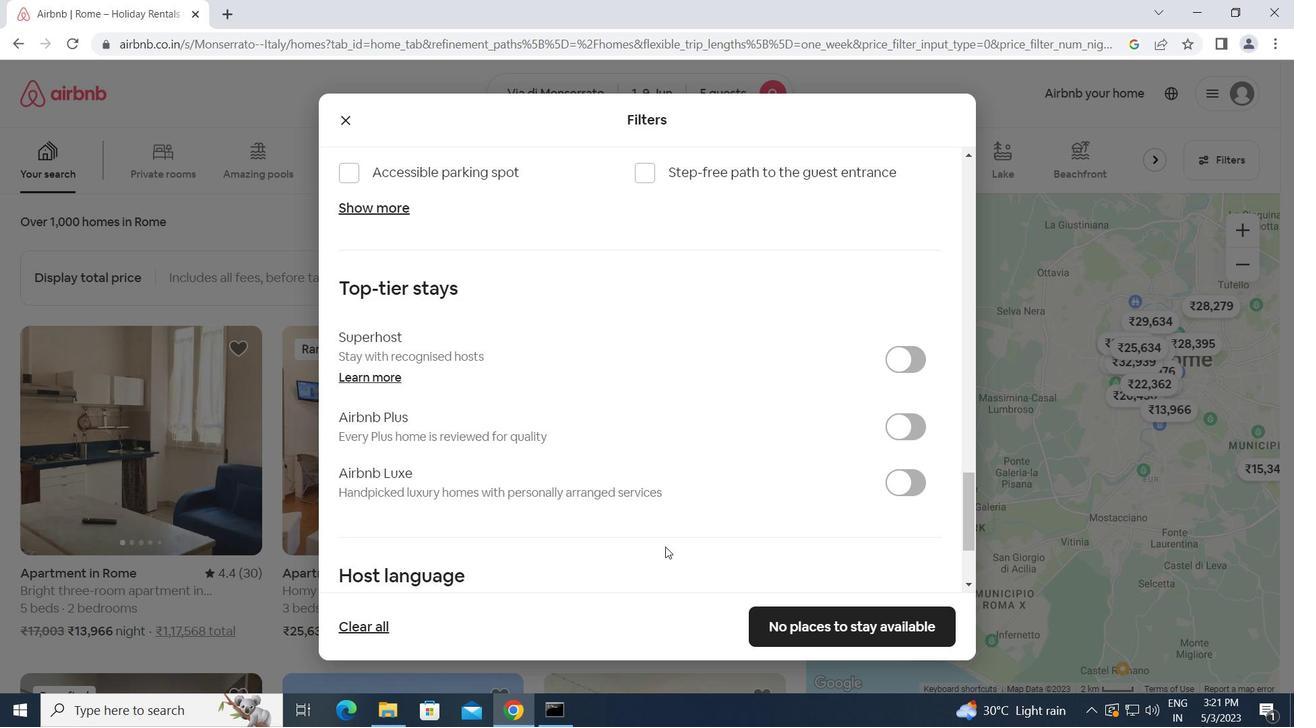 
Action: Mouse moved to (341, 477)
Screenshot: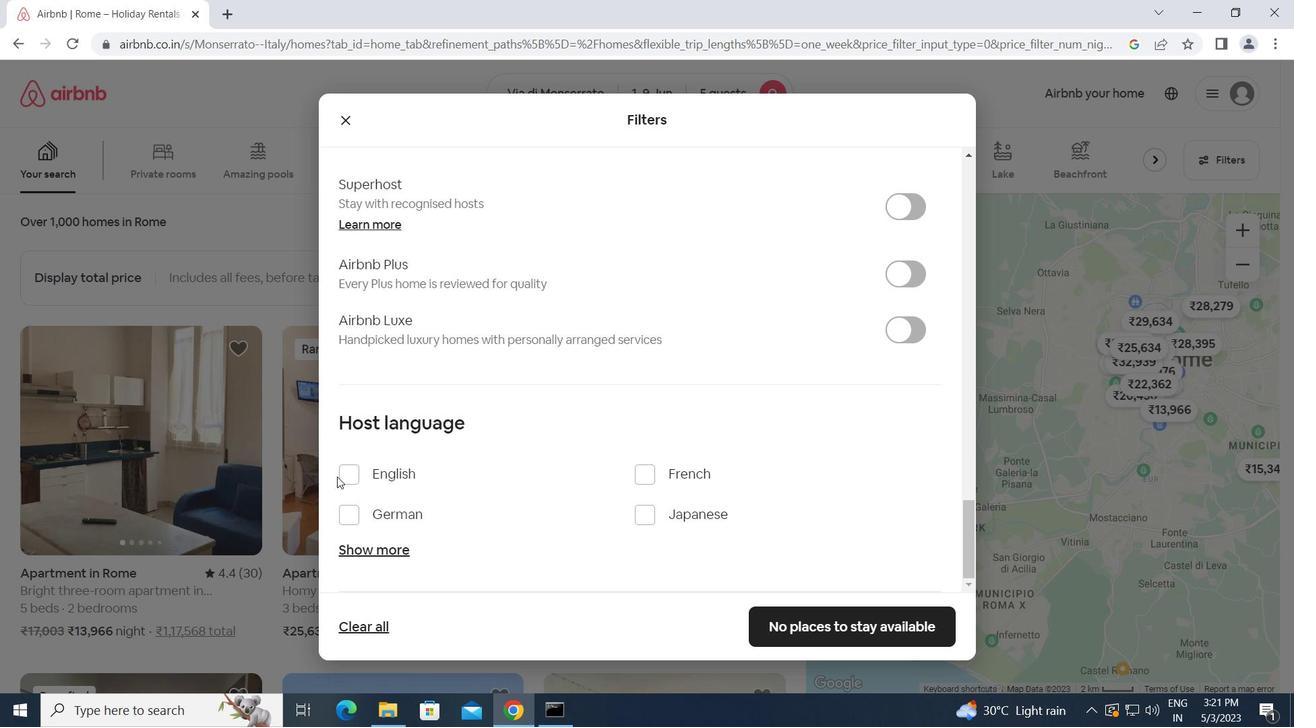 
Action: Mouse pressed left at (341, 477)
Screenshot: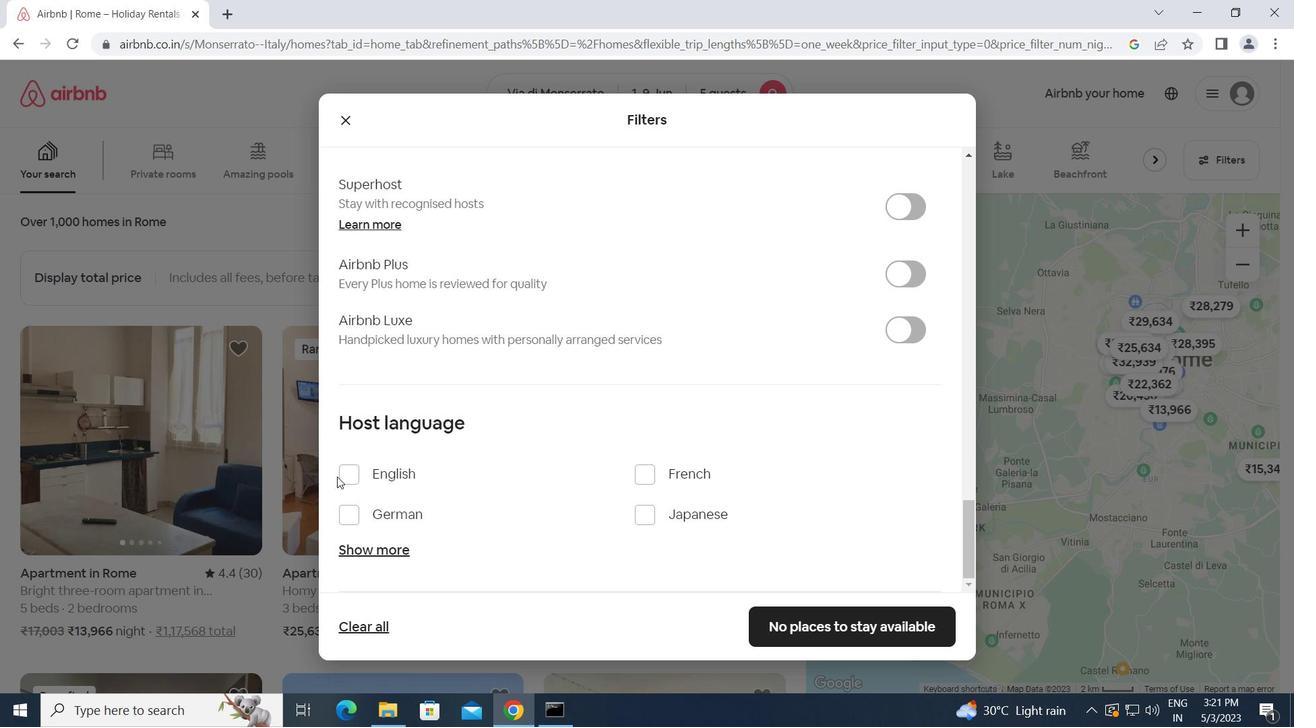 
Action: Mouse moved to (825, 617)
Screenshot: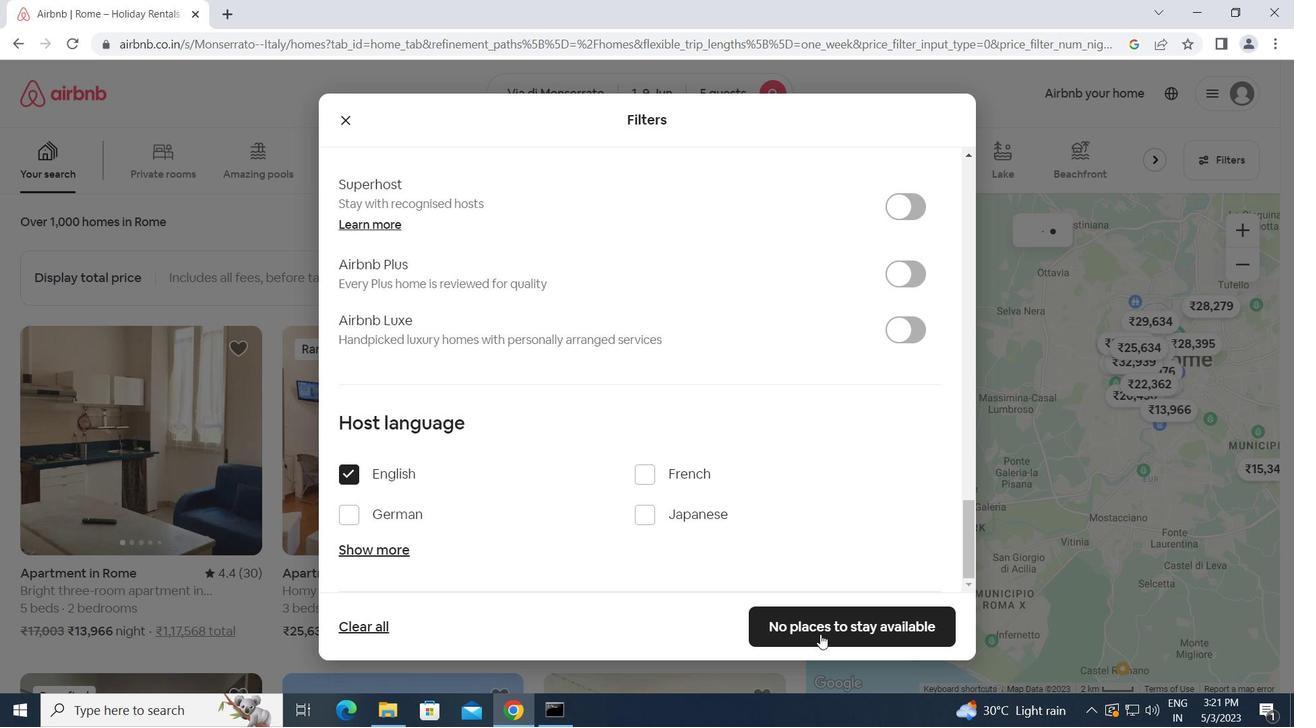 
Action: Mouse pressed left at (825, 617)
Screenshot: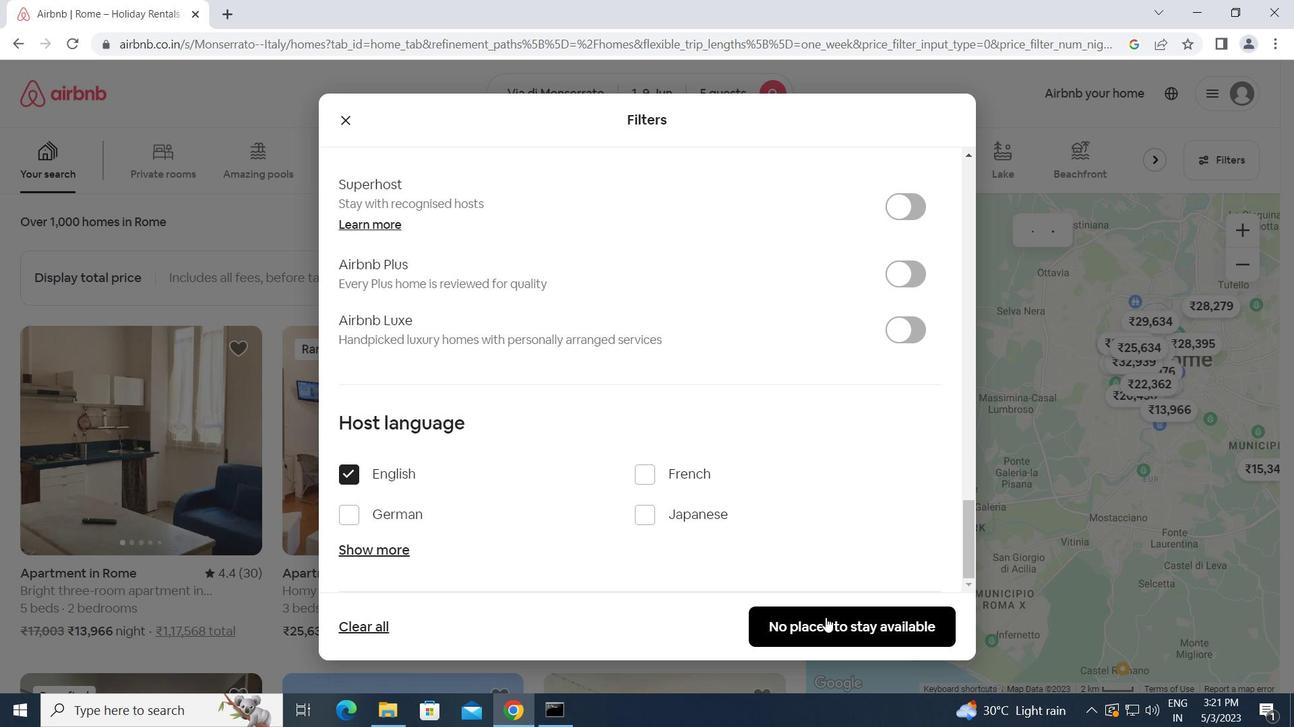
